 Task: Find connections with filter location Frankston South with filter topic #programingwith filter profile language Potuguese with filter current company Max Life Insurance Company Limited with filter school Tagore Engineering College with filter industry Military and International Affairs with filter service category Event Photography with filter keywords title Boilermaker
Action: Mouse moved to (536, 169)
Screenshot: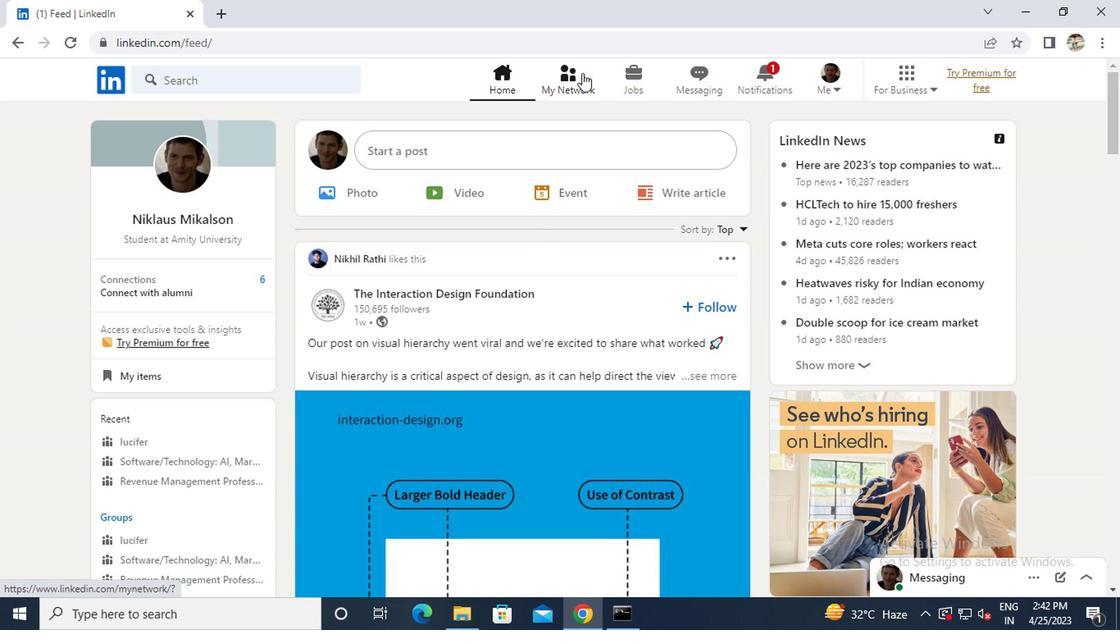 
Action: Mouse pressed left at (536, 169)
Screenshot: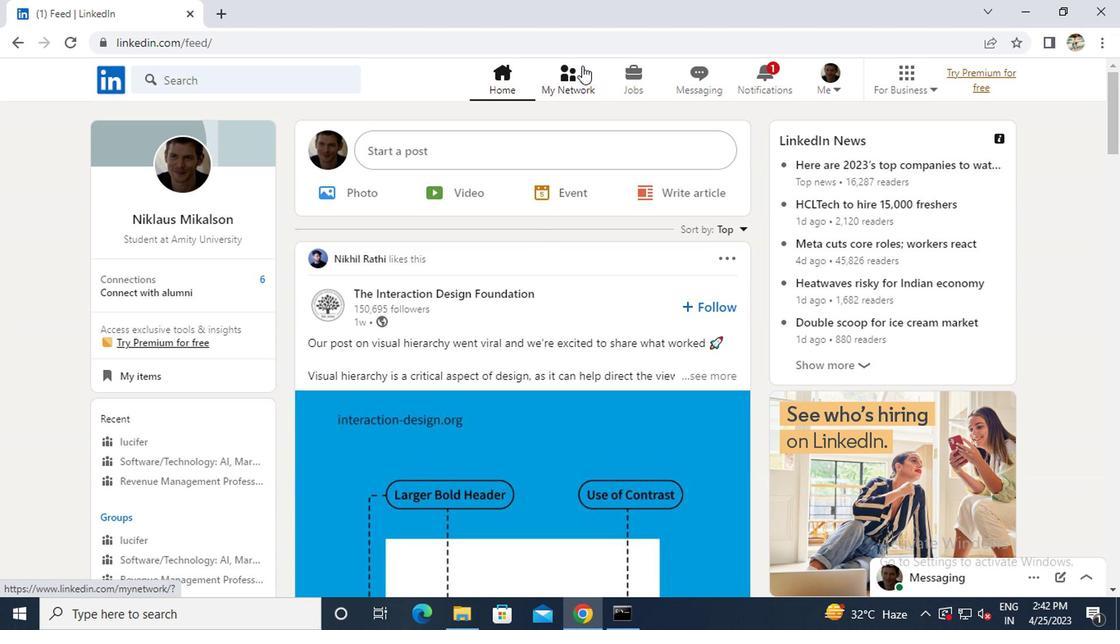 
Action: Mouse moved to (324, 241)
Screenshot: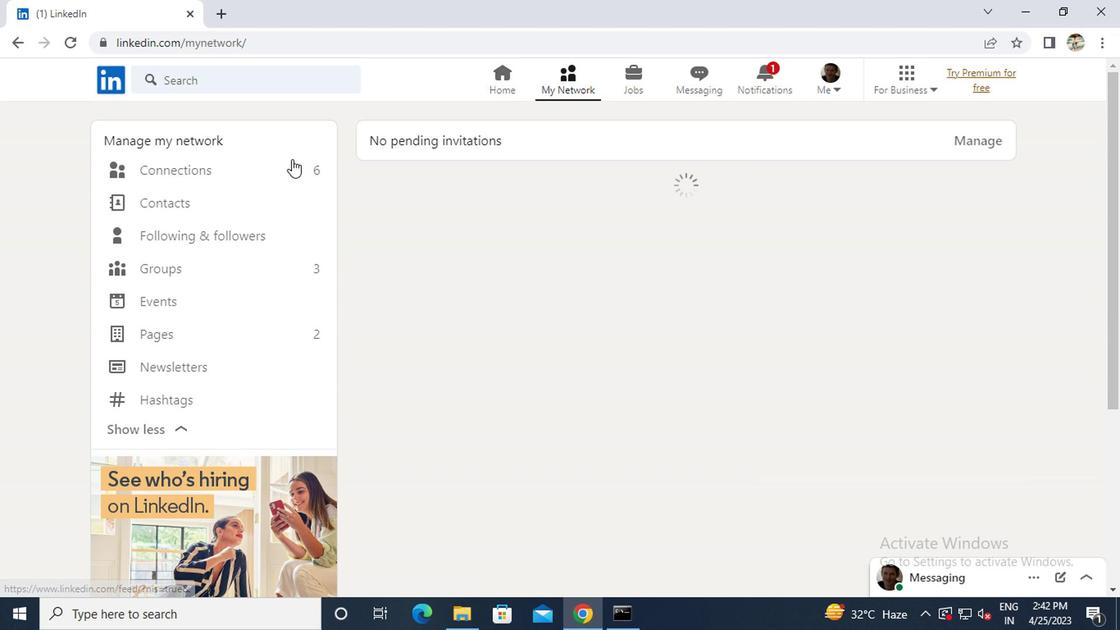 
Action: Mouse pressed left at (324, 241)
Screenshot: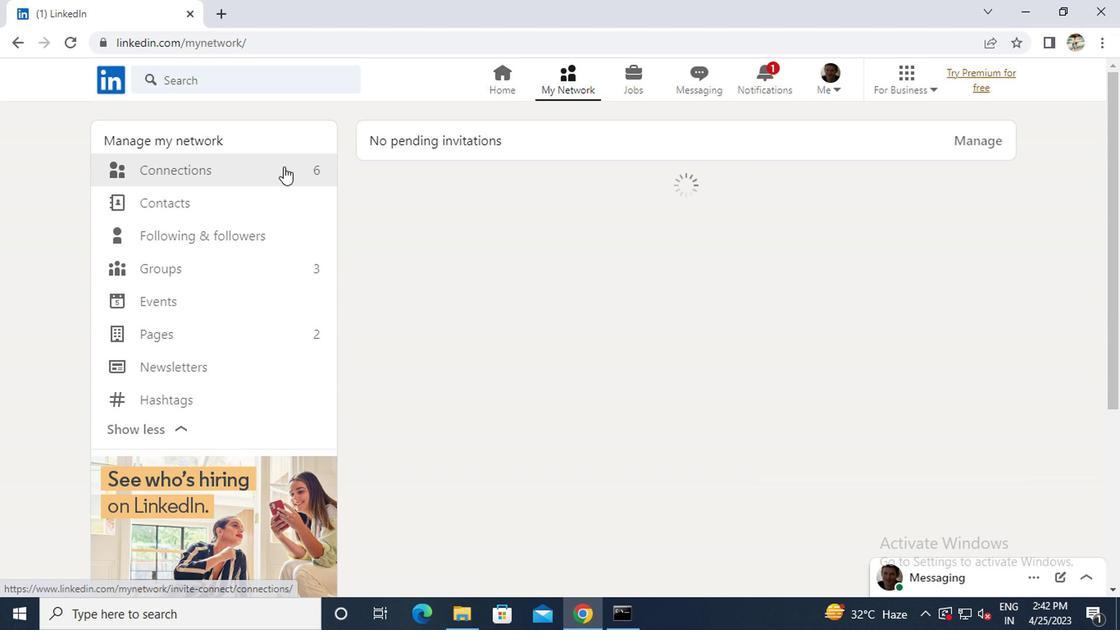 
Action: Mouse moved to (597, 247)
Screenshot: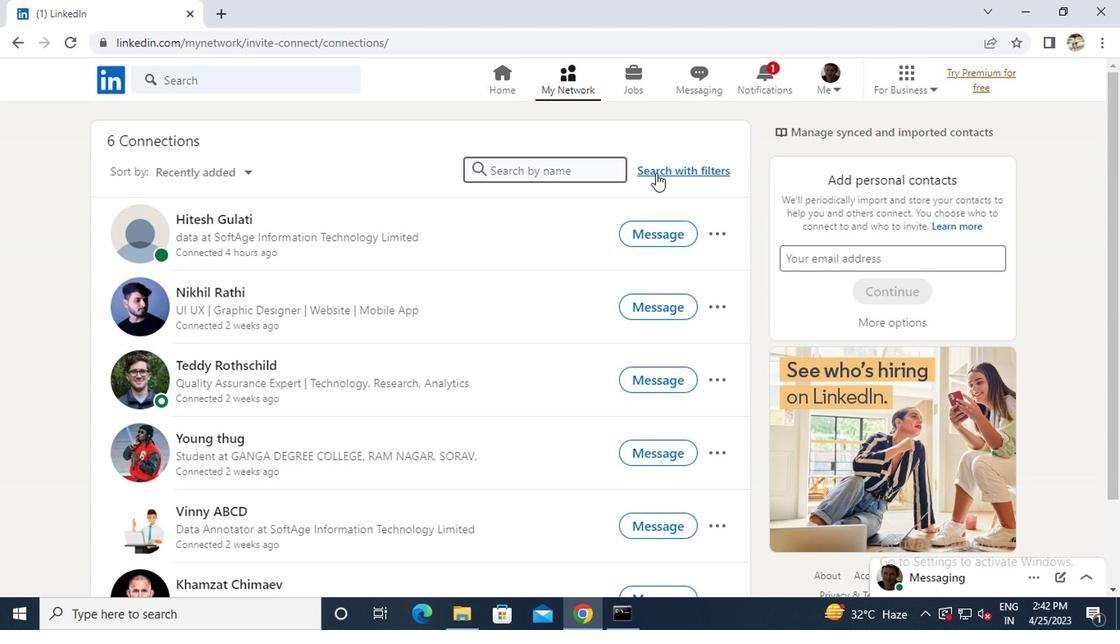 
Action: Mouse pressed left at (597, 247)
Screenshot: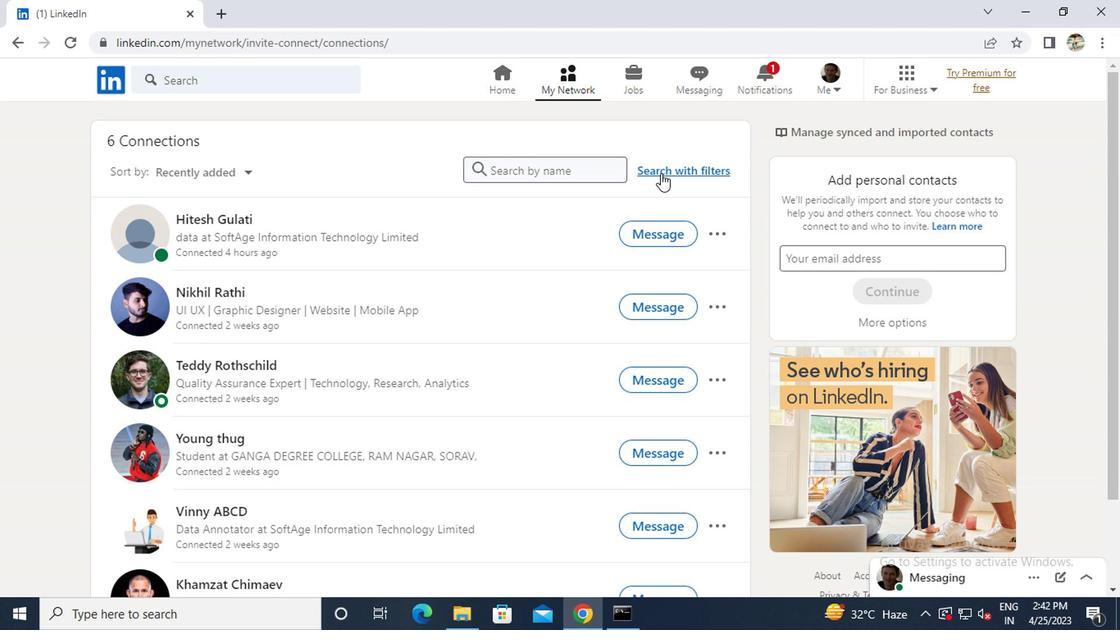 
Action: Mouse moved to (507, 210)
Screenshot: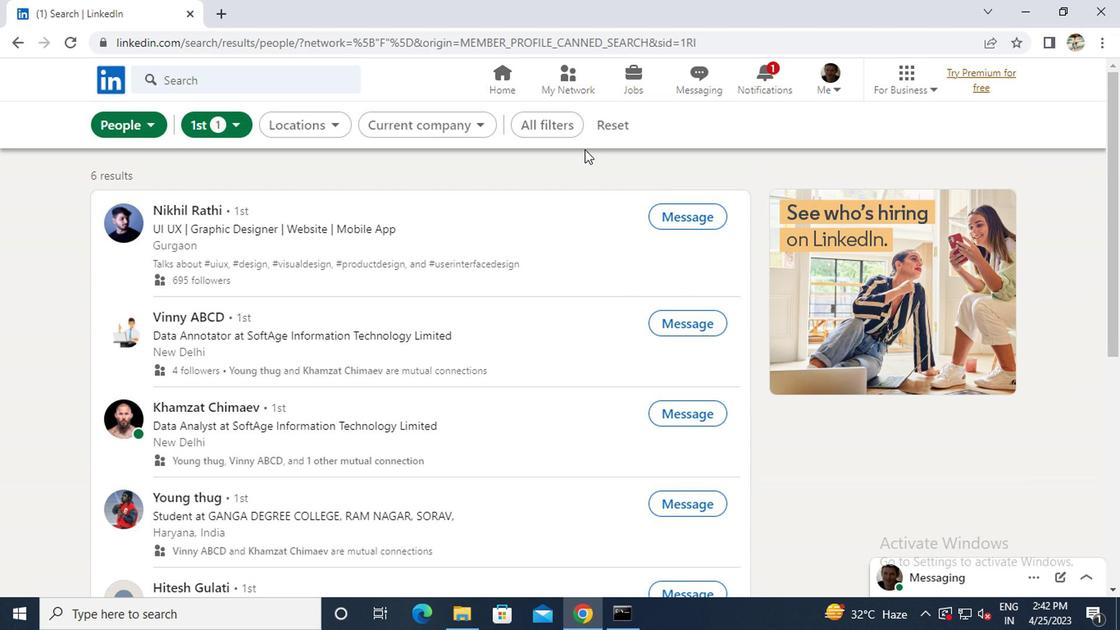 
Action: Mouse pressed left at (507, 210)
Screenshot: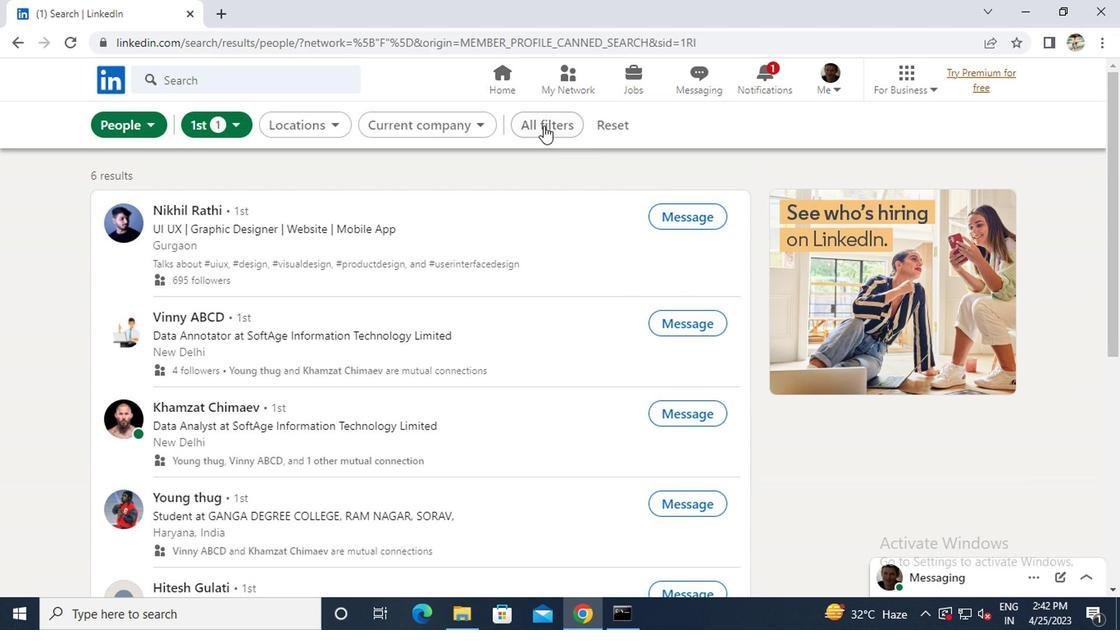 
Action: Mouse moved to (681, 408)
Screenshot: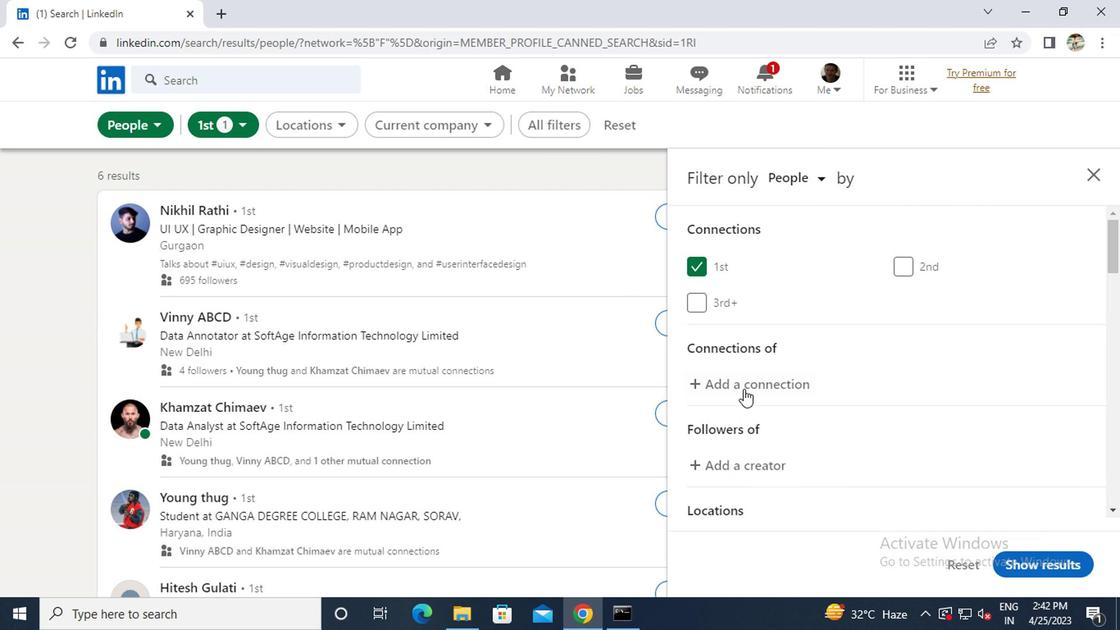 
Action: Mouse scrolled (681, 407) with delta (0, 0)
Screenshot: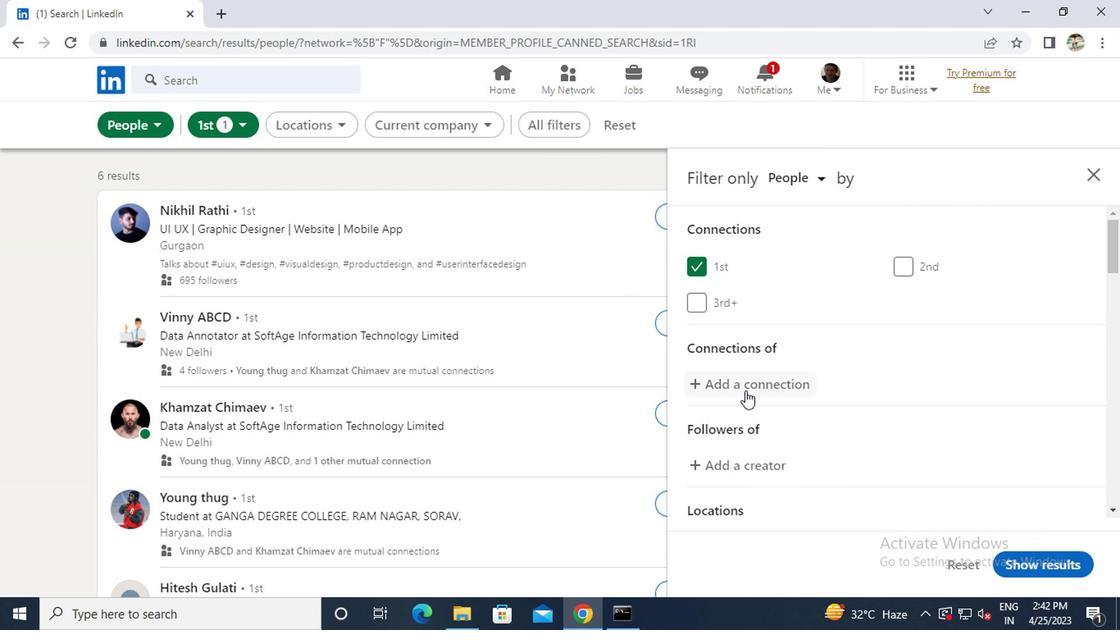 
Action: Mouse moved to (691, 415)
Screenshot: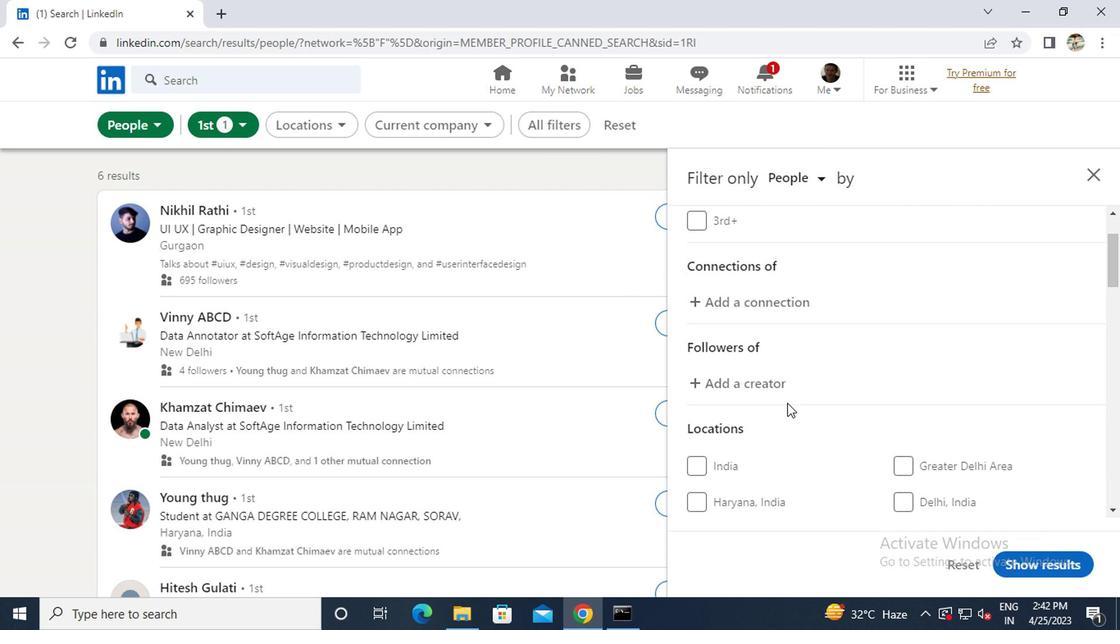 
Action: Mouse scrolled (691, 414) with delta (0, 0)
Screenshot: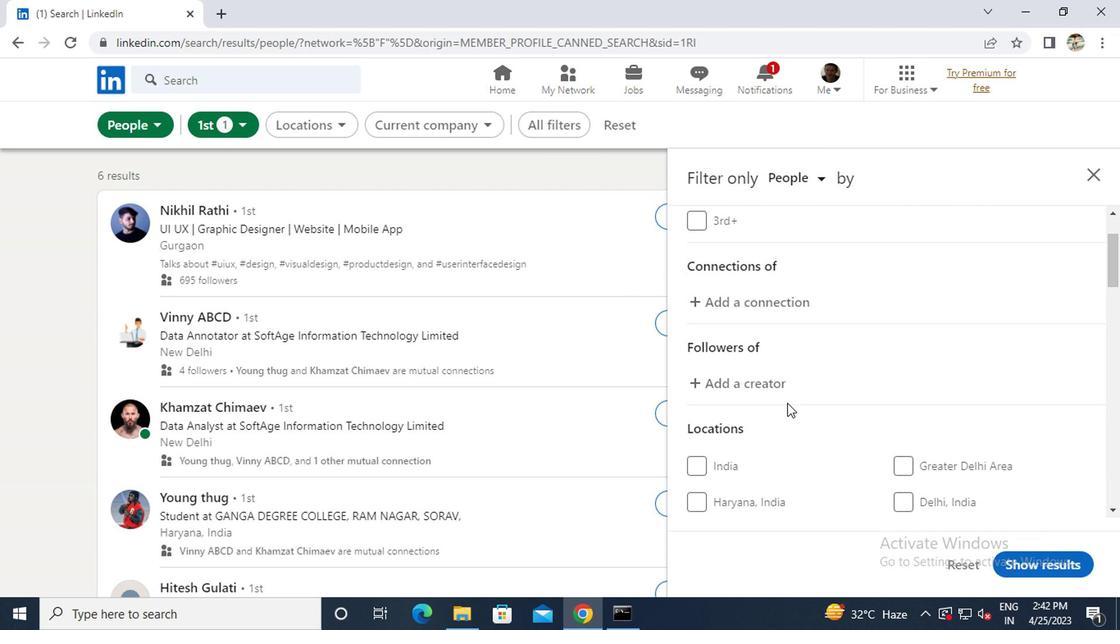 
Action: Mouse moved to (783, 448)
Screenshot: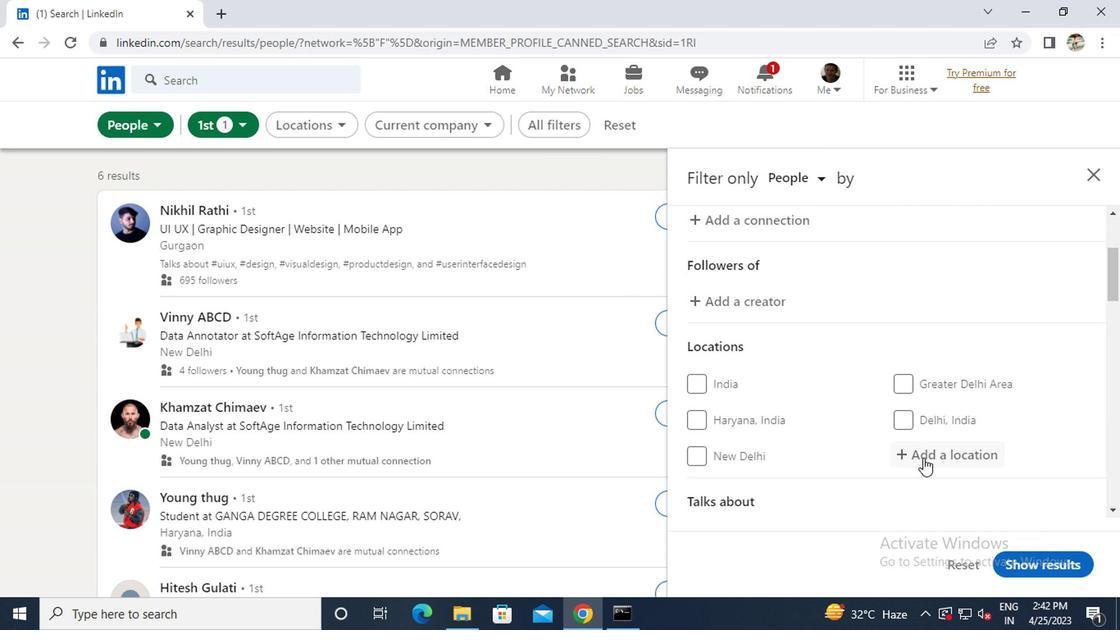 
Action: Mouse pressed left at (783, 448)
Screenshot: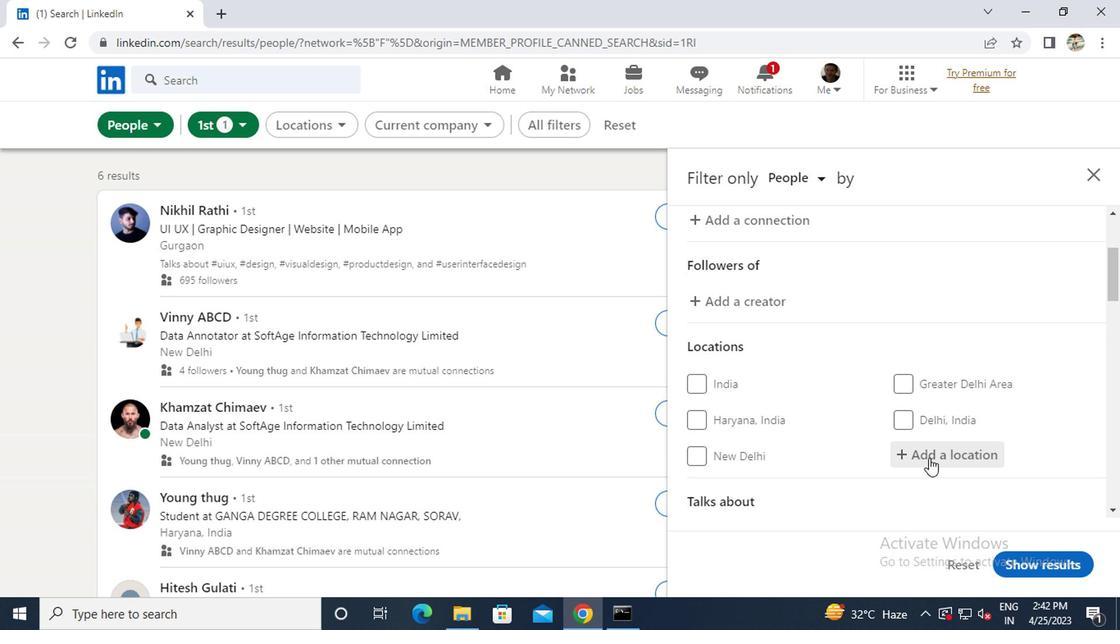 
Action: Key pressed <Key.caps_lock>f<Key.caps_lock>rankston<Key.space><Key.caps_lock>s<Key.caps_lock>outh<Key.space><Key.enter>
Screenshot: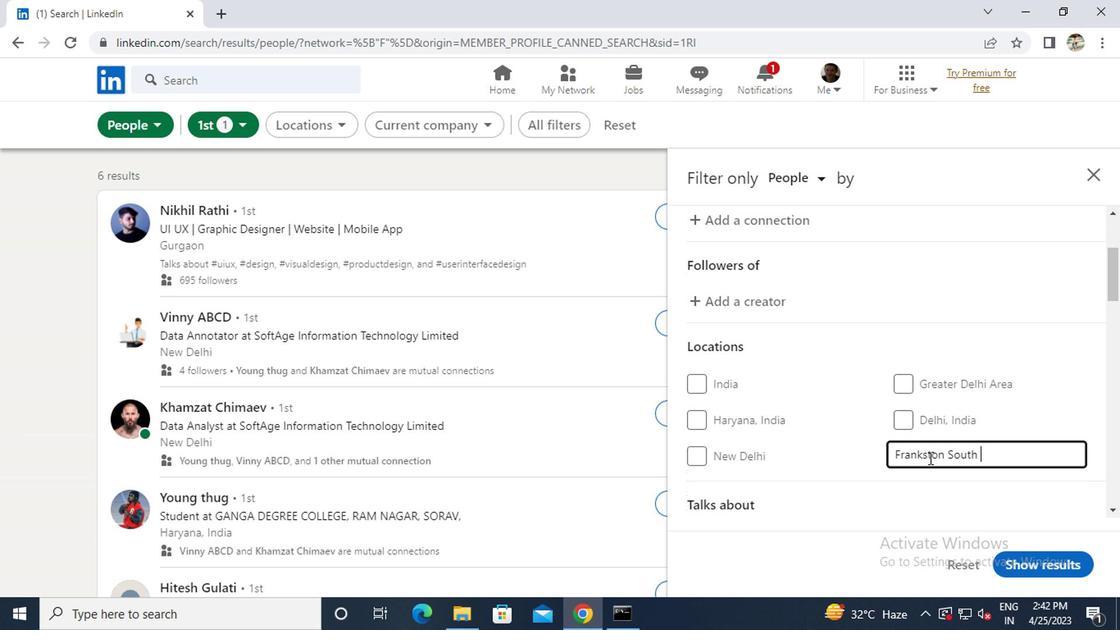 
Action: Mouse scrolled (783, 447) with delta (0, 0)
Screenshot: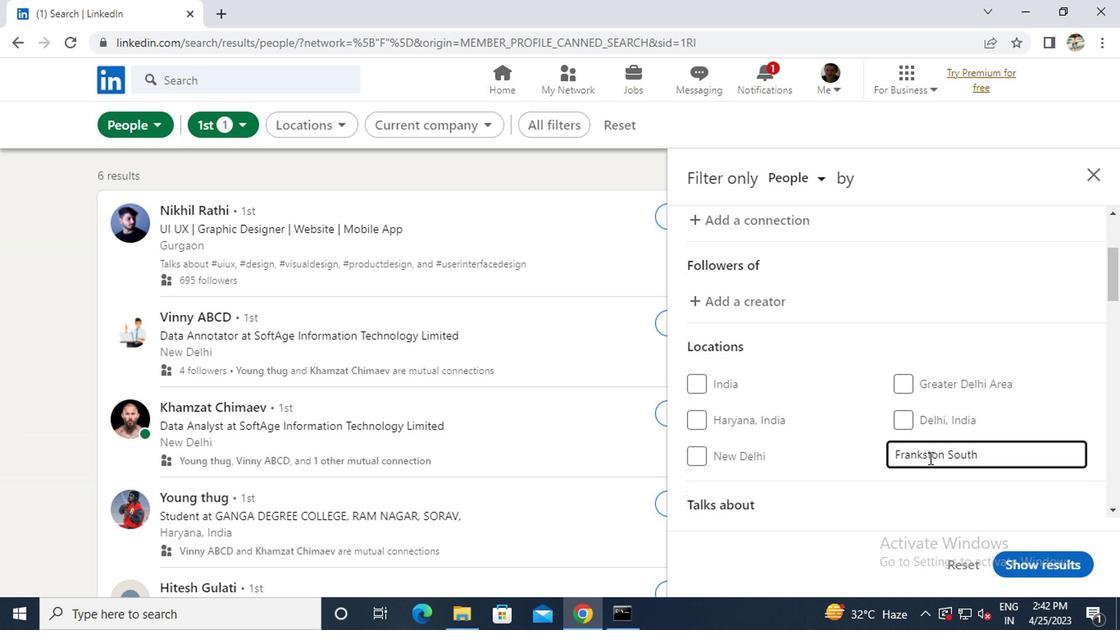 
Action: Mouse scrolled (783, 447) with delta (0, 0)
Screenshot: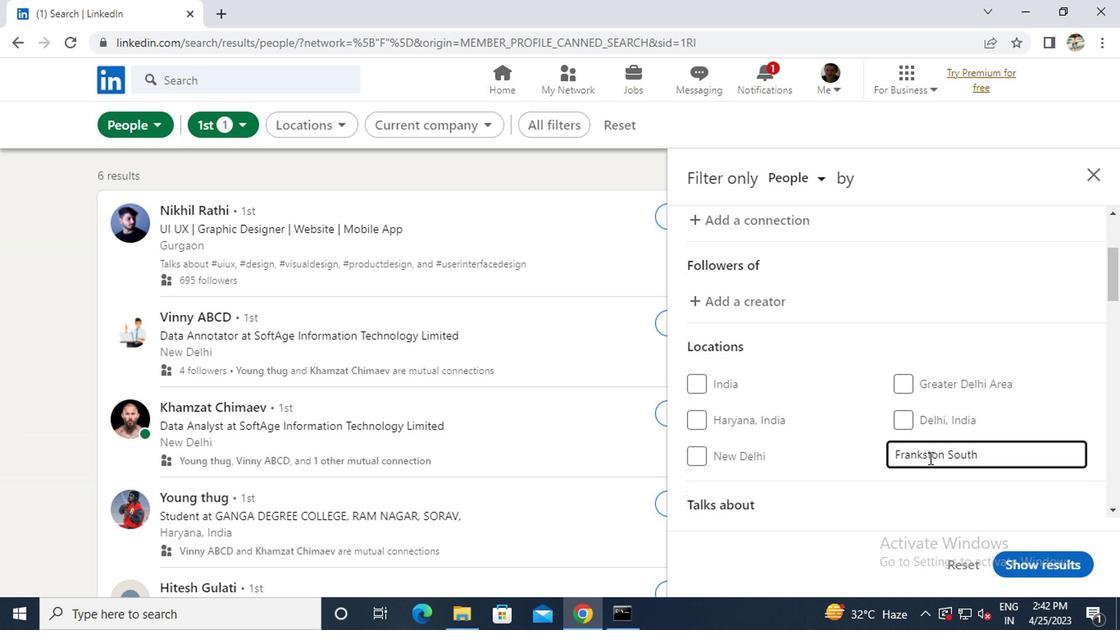 
Action: Mouse moved to (784, 441)
Screenshot: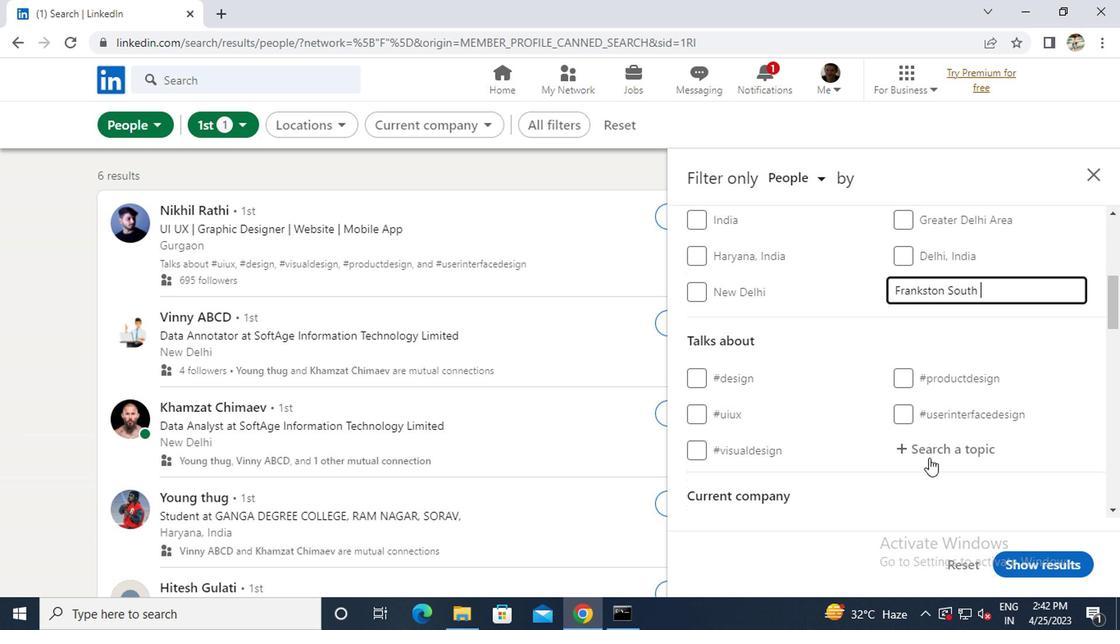 
Action: Mouse pressed left at (784, 441)
Screenshot: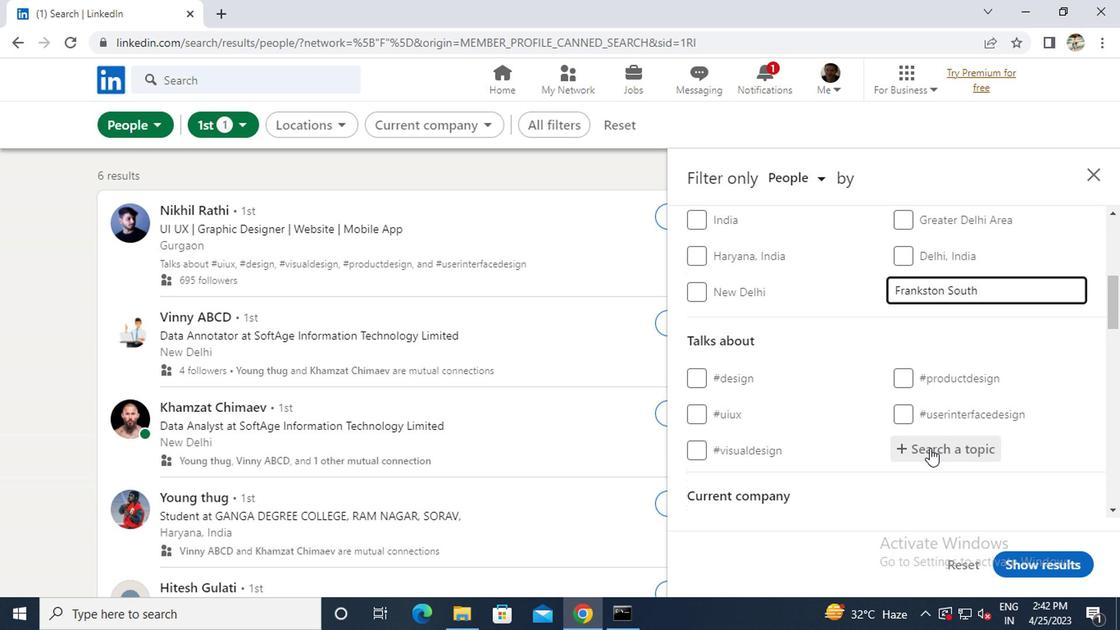 
Action: Key pressed <Key.shift><Key.shift><Key.shift>#PROGRAMING
Screenshot: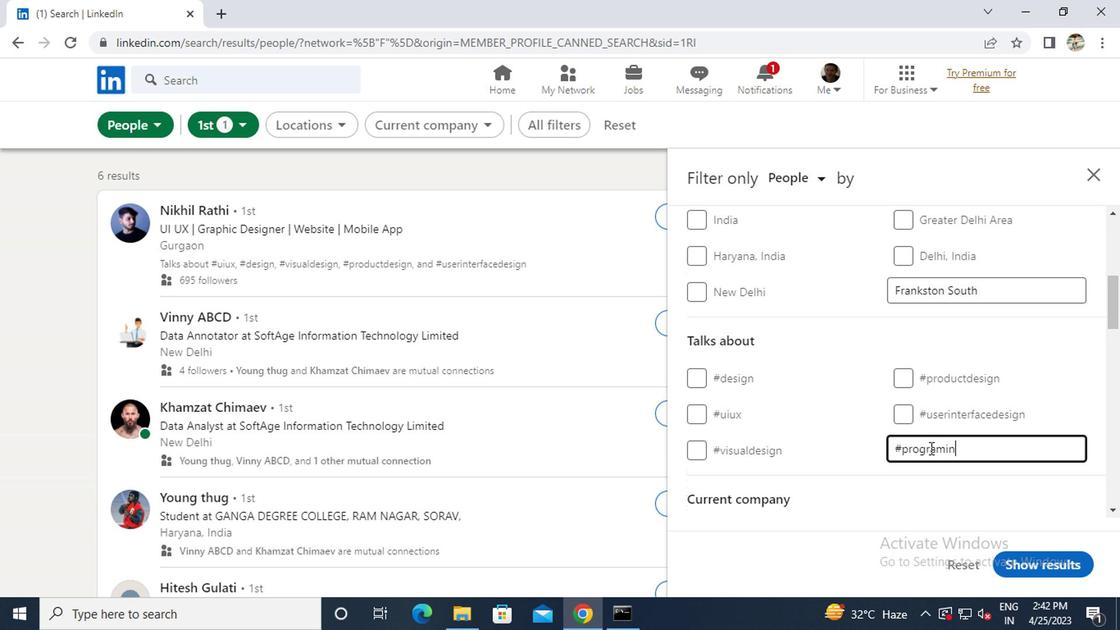 
Action: Mouse scrolled (784, 440) with delta (0, 0)
Screenshot: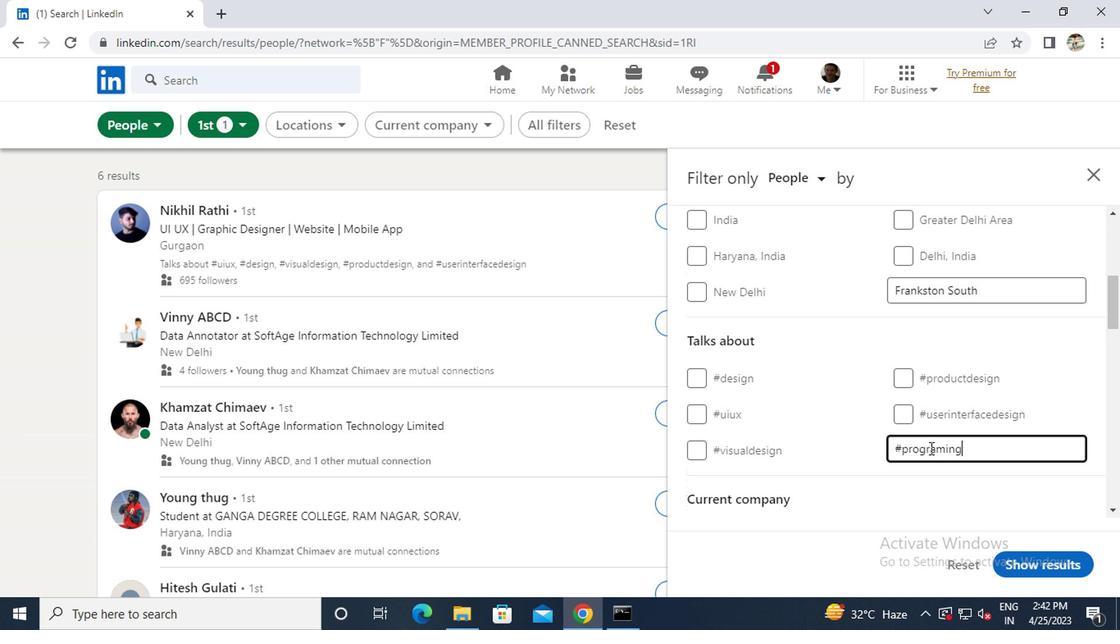 
Action: Mouse scrolled (784, 440) with delta (0, 0)
Screenshot: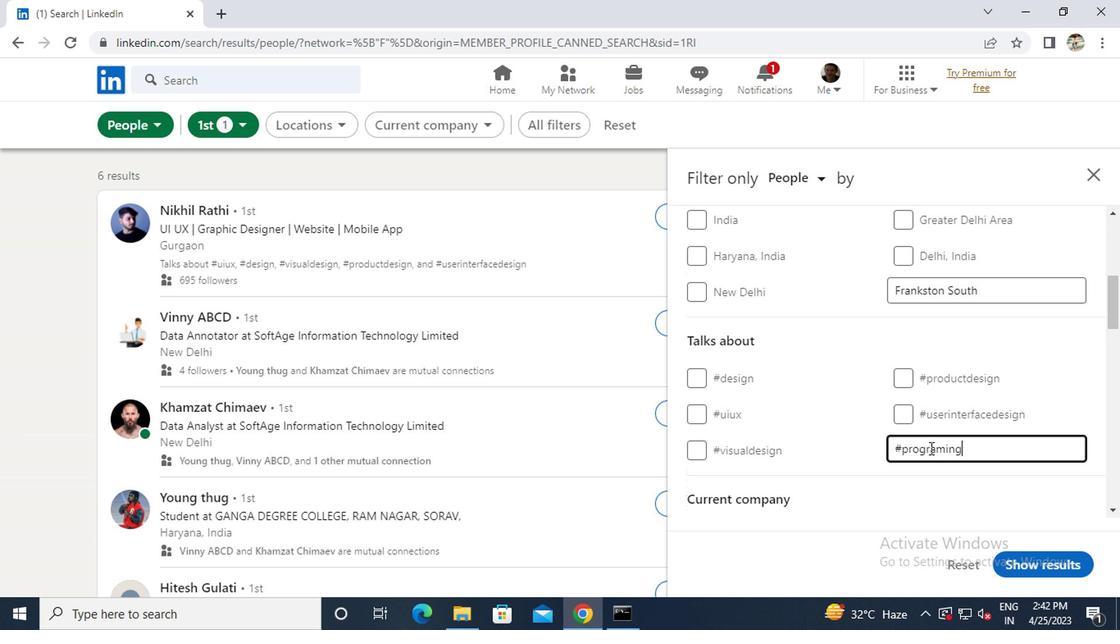 
Action: Key pressed <Key.enter>
Screenshot: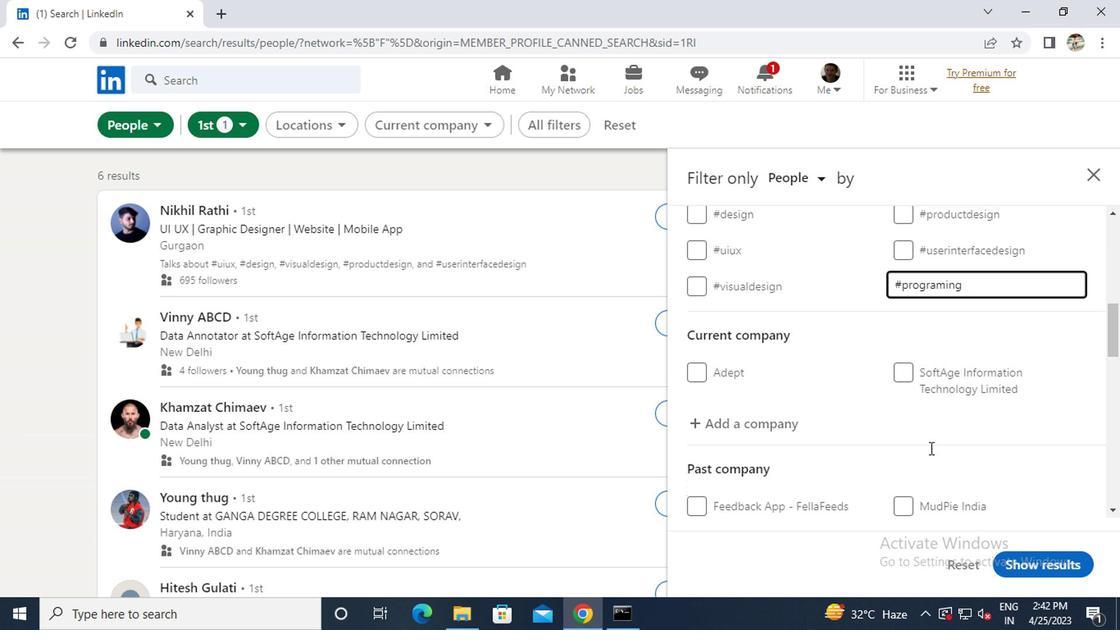 
Action: Mouse scrolled (784, 440) with delta (0, 0)
Screenshot: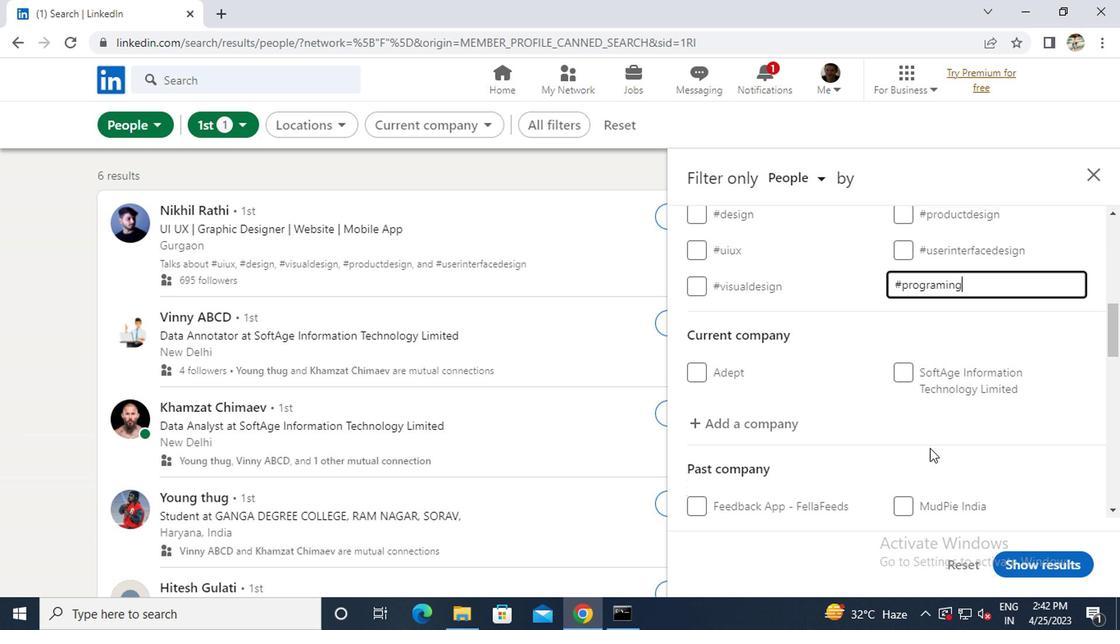 
Action: Mouse scrolled (784, 440) with delta (0, 0)
Screenshot: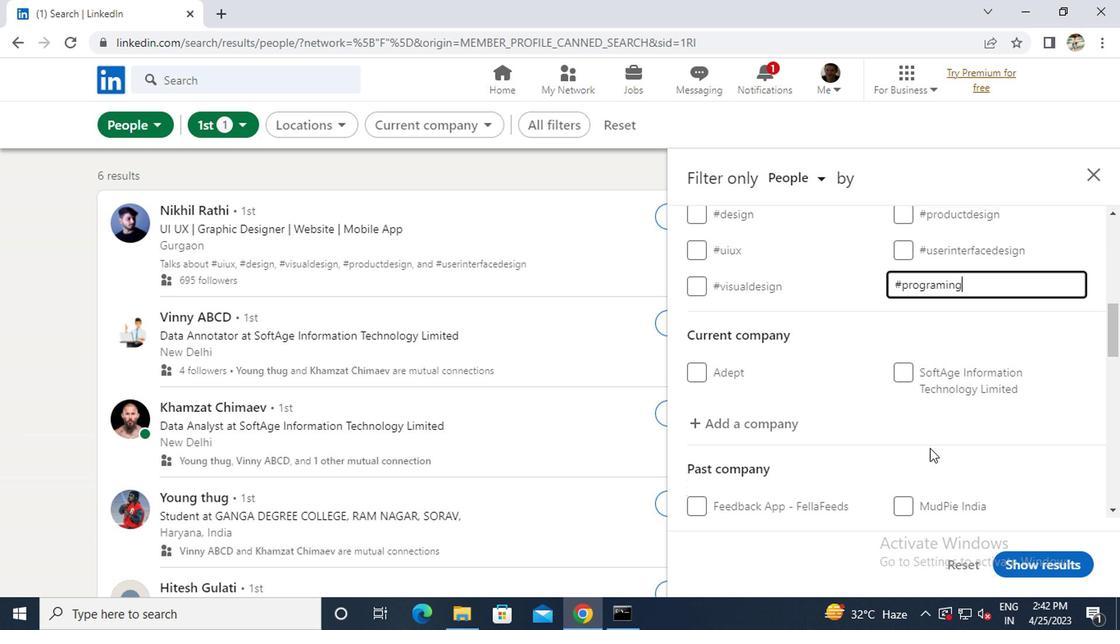 
Action: Mouse scrolled (784, 440) with delta (0, 0)
Screenshot: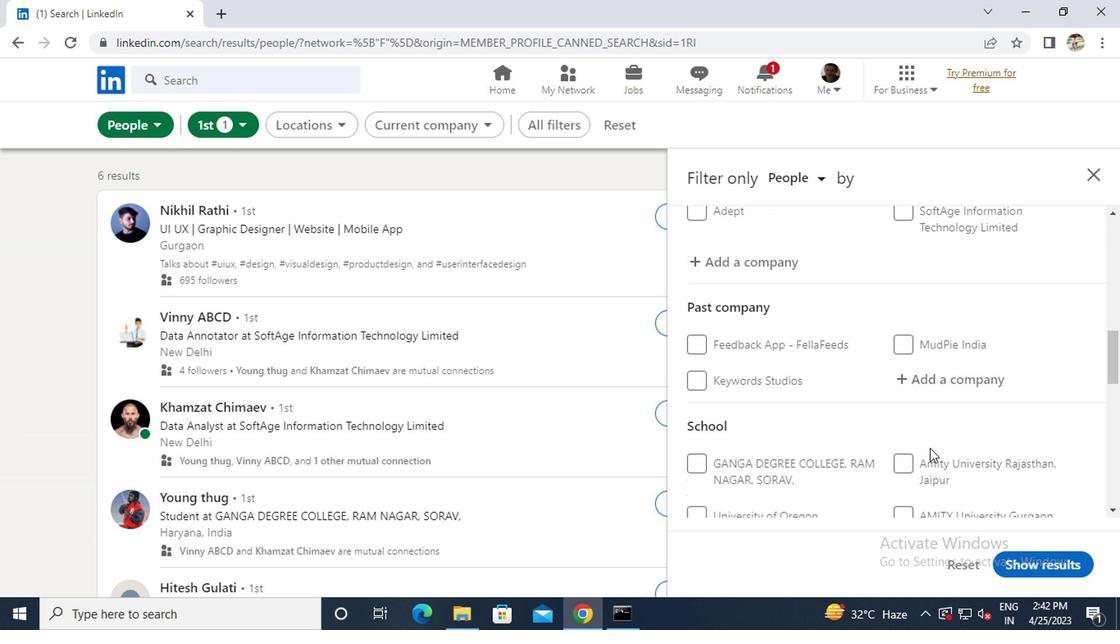 
Action: Mouse scrolled (784, 440) with delta (0, 0)
Screenshot: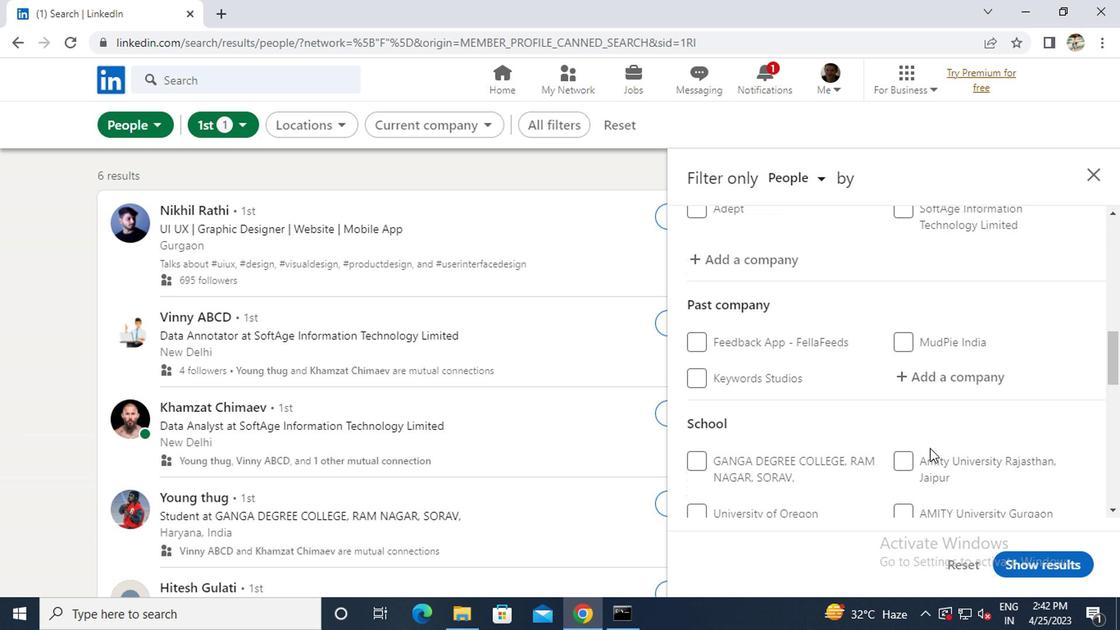
Action: Mouse scrolled (784, 440) with delta (0, 0)
Screenshot: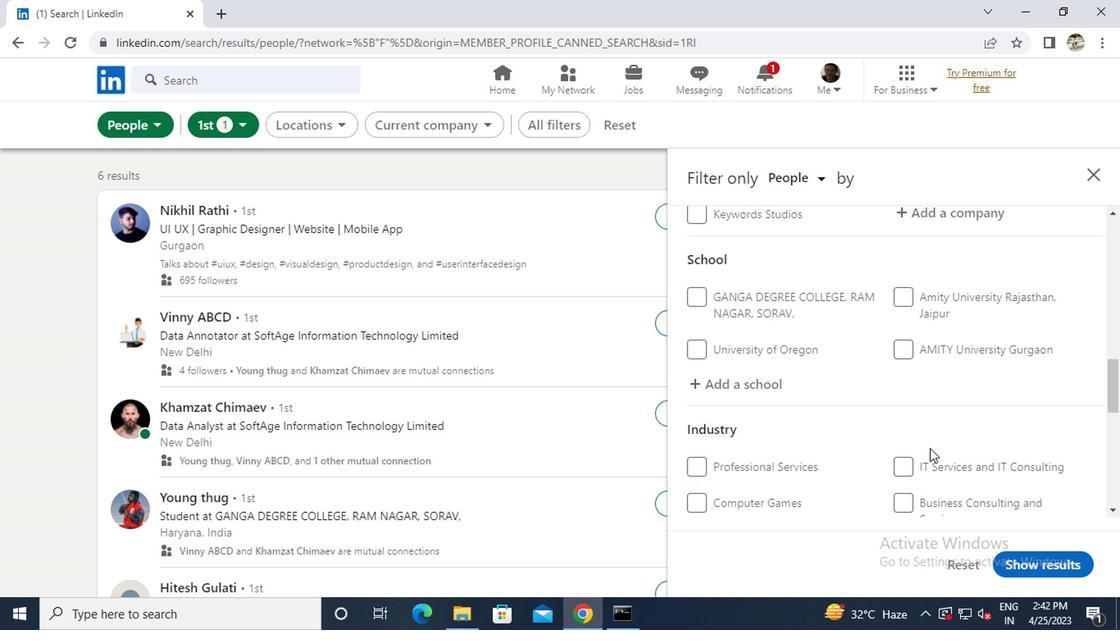 
Action: Mouse scrolled (784, 440) with delta (0, 0)
Screenshot: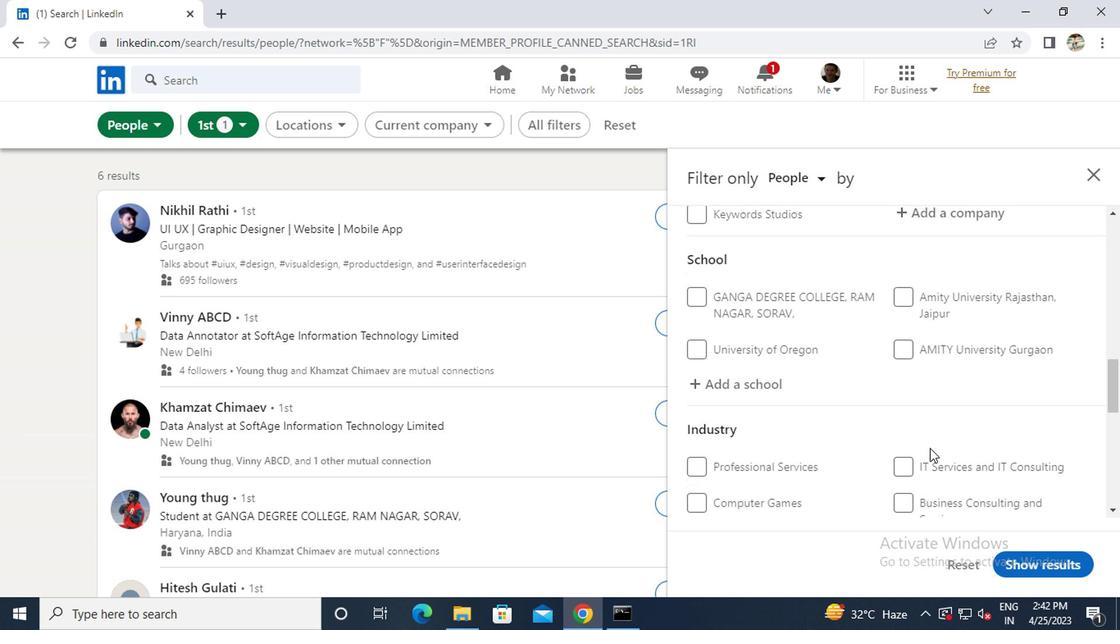 
Action: Mouse scrolled (784, 440) with delta (0, 0)
Screenshot: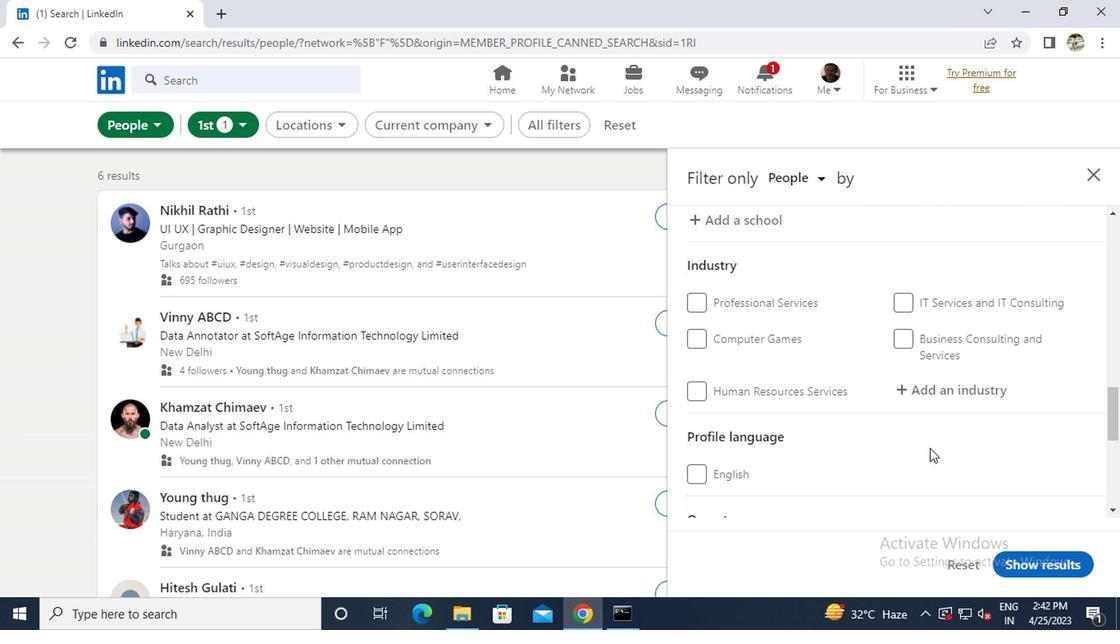 
Action: Mouse scrolled (784, 441) with delta (0, 0)
Screenshot: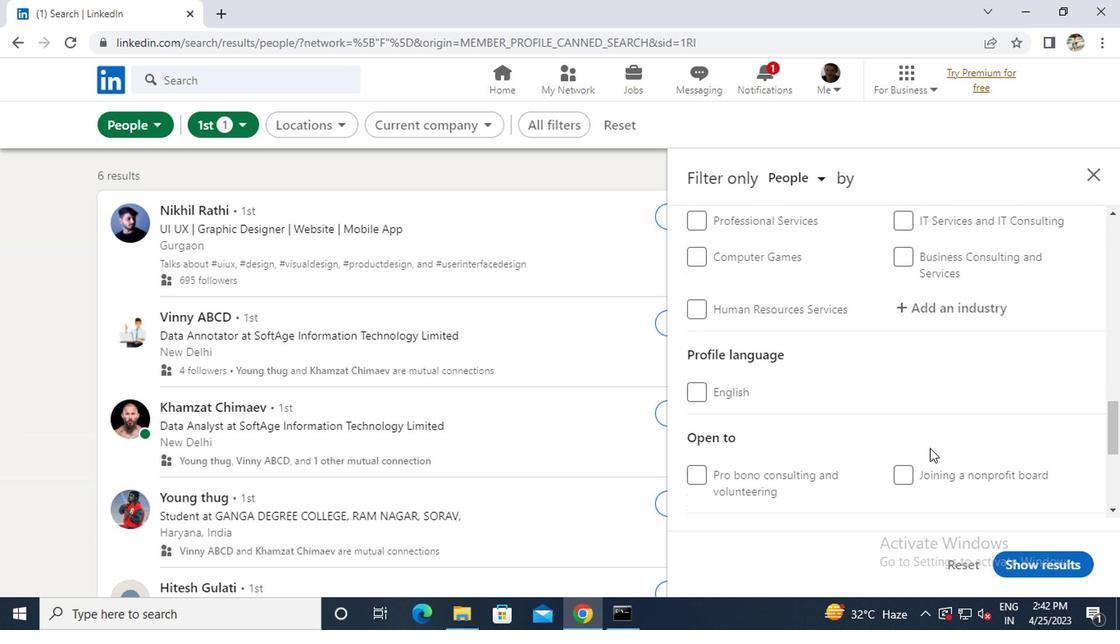 
Action: Mouse scrolled (784, 441) with delta (0, 0)
Screenshot: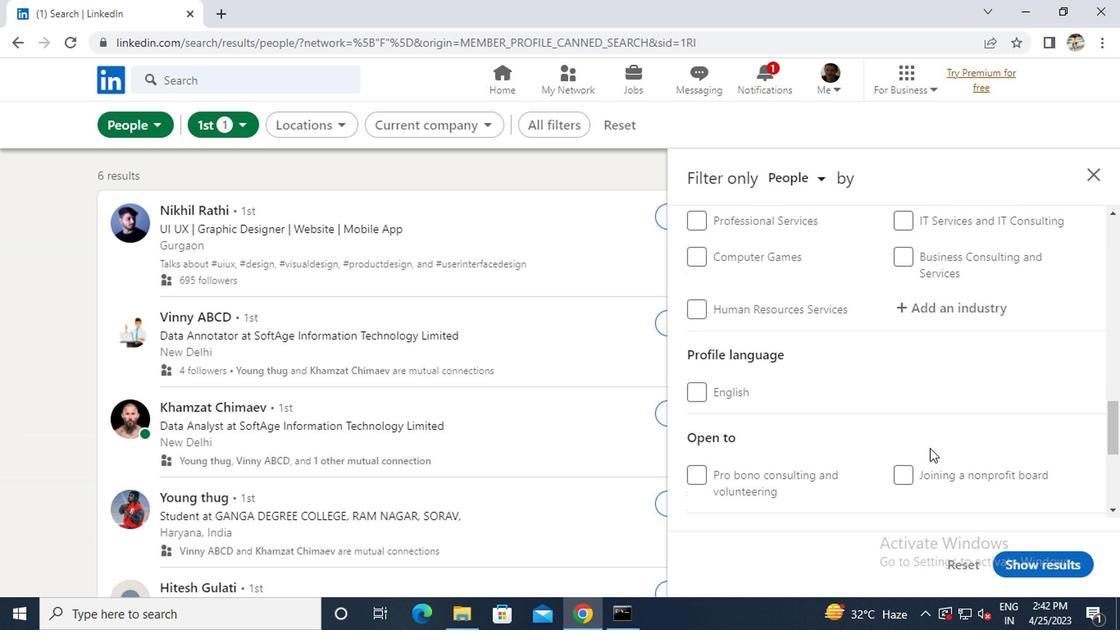 
Action: Mouse scrolled (784, 441) with delta (0, 0)
Screenshot: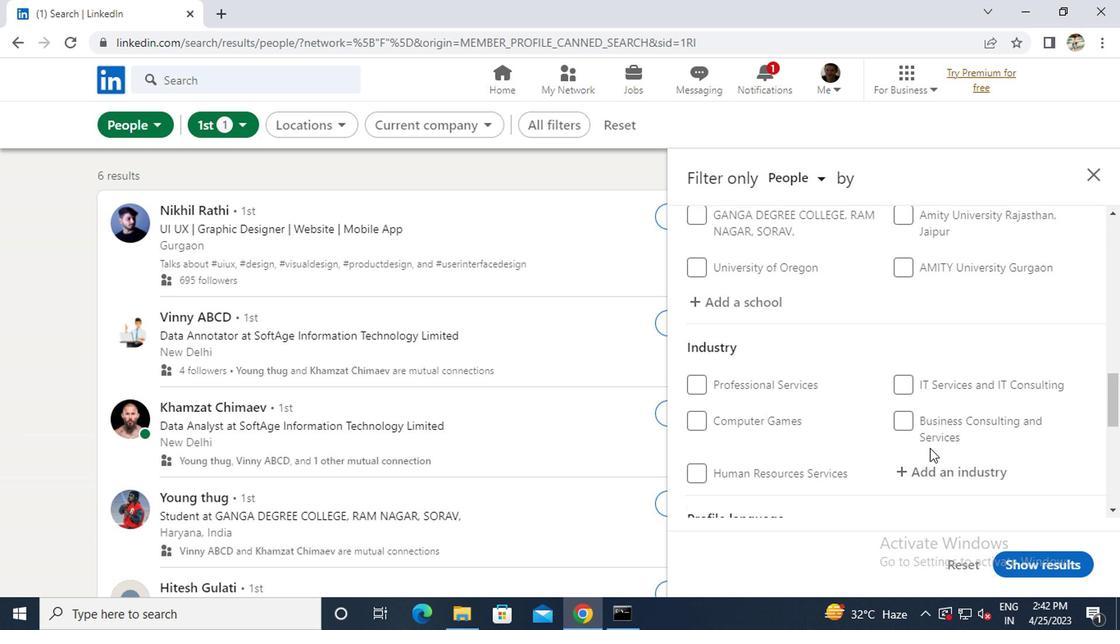 
Action: Mouse scrolled (784, 441) with delta (0, 0)
Screenshot: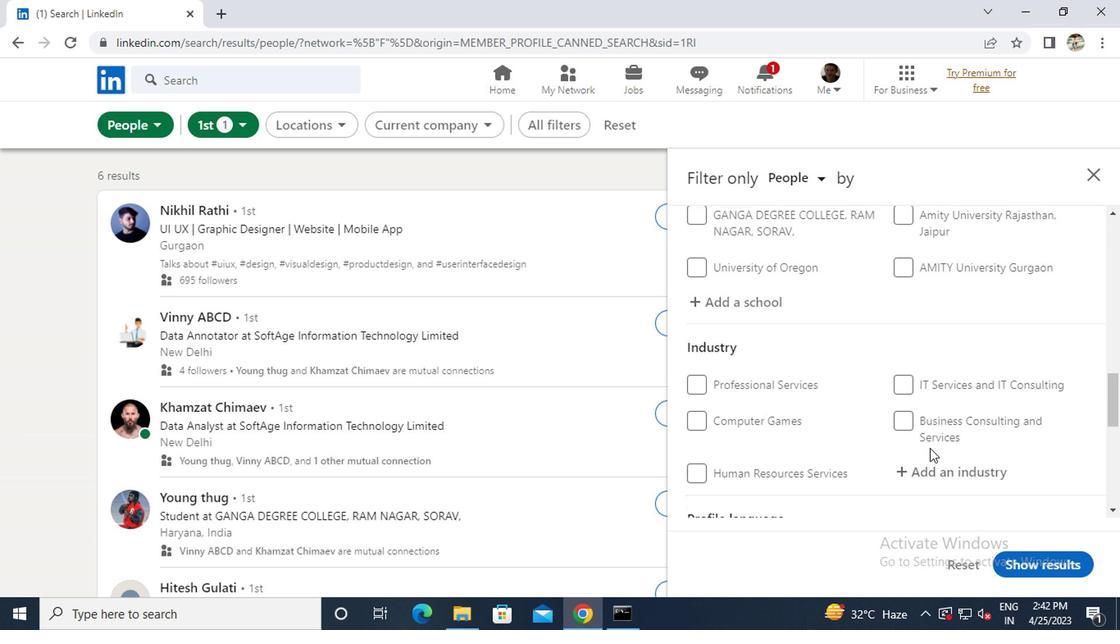 
Action: Mouse scrolled (784, 441) with delta (0, 0)
Screenshot: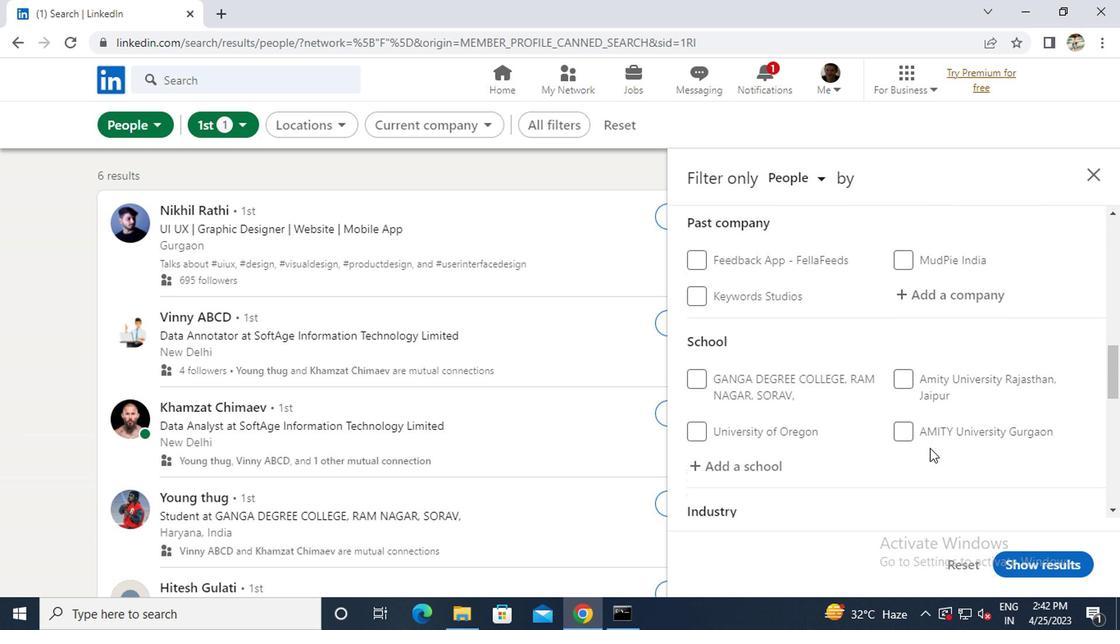 
Action: Mouse scrolled (784, 441) with delta (0, 0)
Screenshot: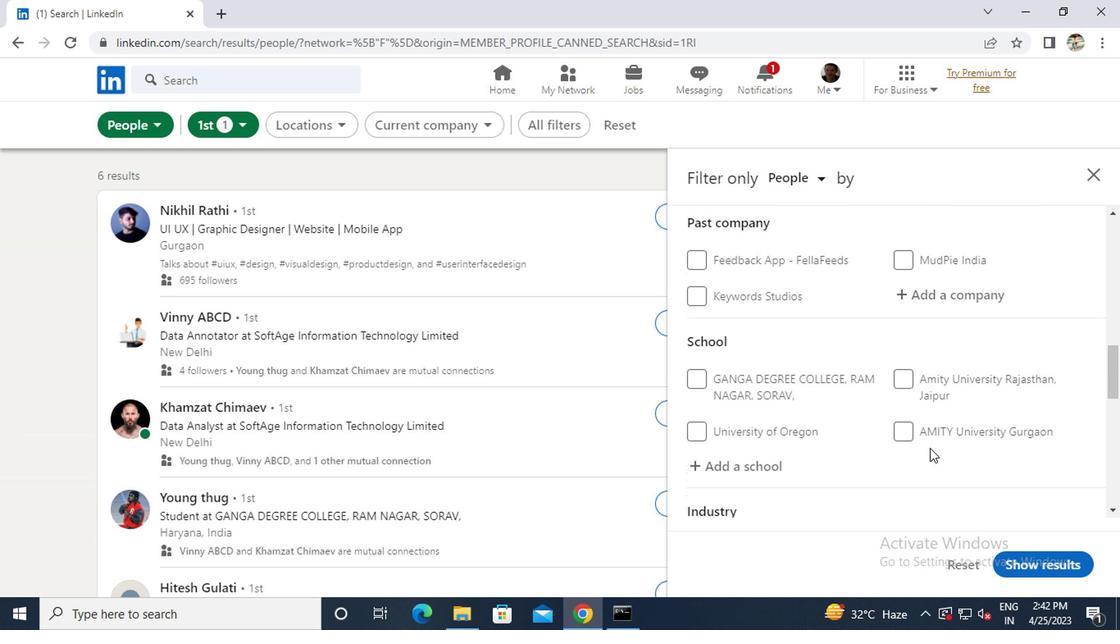 
Action: Mouse moved to (686, 369)
Screenshot: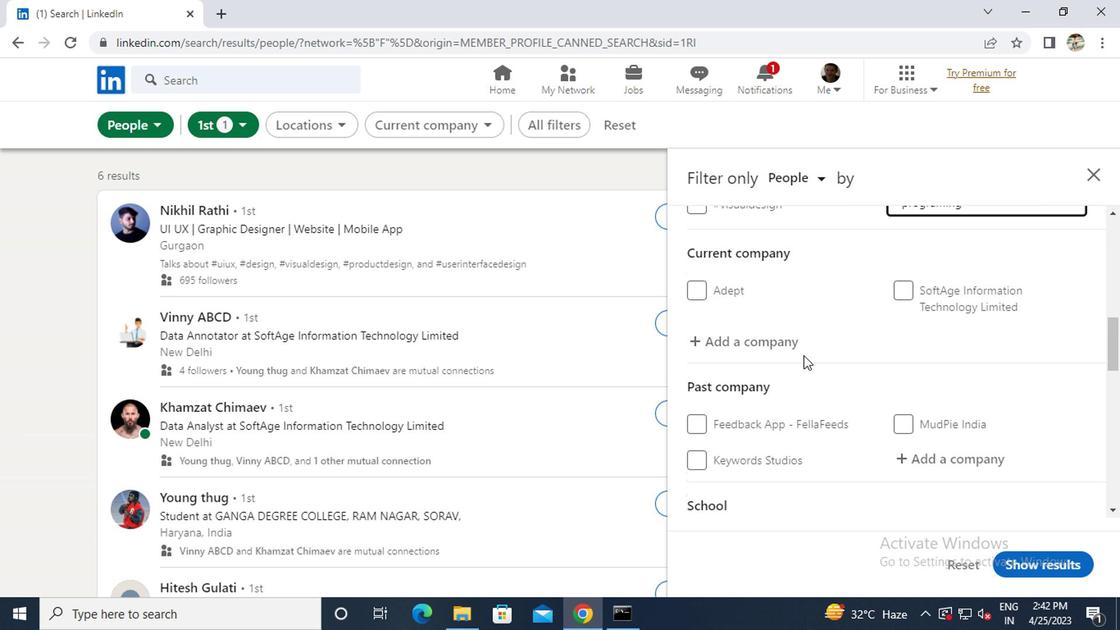 
Action: Mouse pressed left at (686, 369)
Screenshot: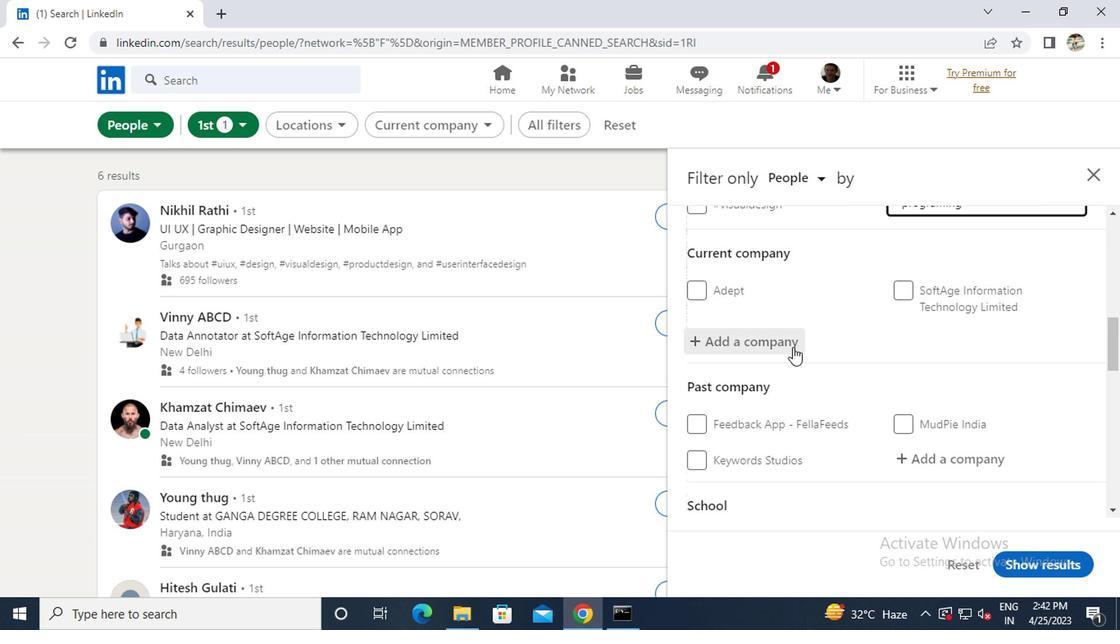 
Action: Key pressed <Key.caps_lock>M<Key.caps_lock>AX<Key.space><Key.caps_lock>L<Key.caps_lock>IFE<Key.space><Key.caps_lock>I<Key.caps_lock>NSURANCE<Key.space><Key.caps_lock>C<Key.caps_lock>OMPANY<Key.space><Key.caps_lock>L<Key.caps_lock>IMITED
Screenshot: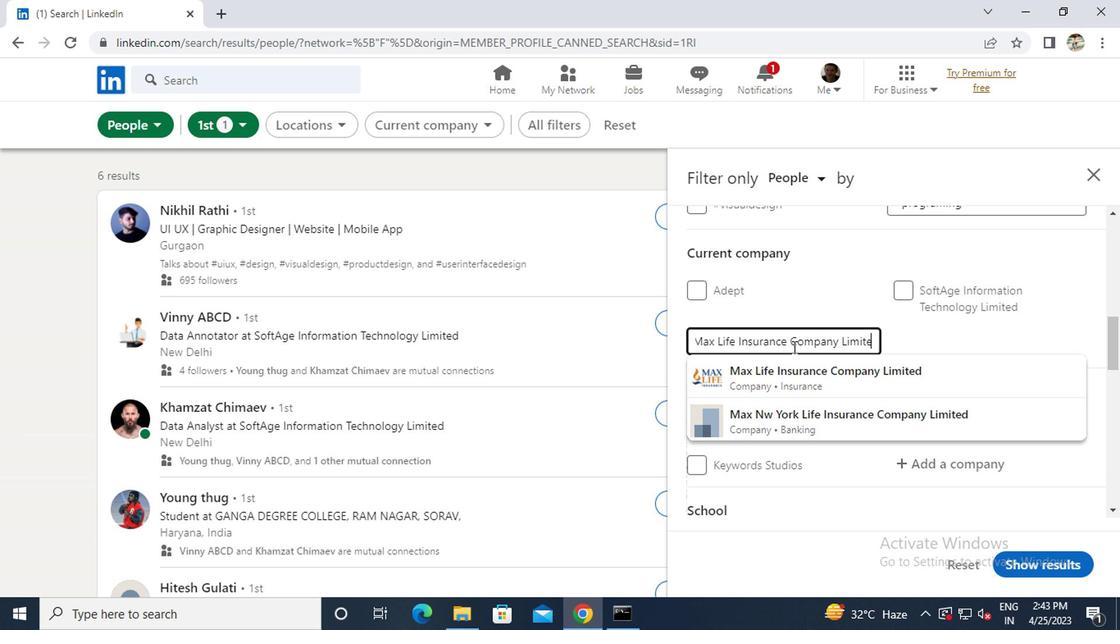 
Action: Mouse moved to (692, 390)
Screenshot: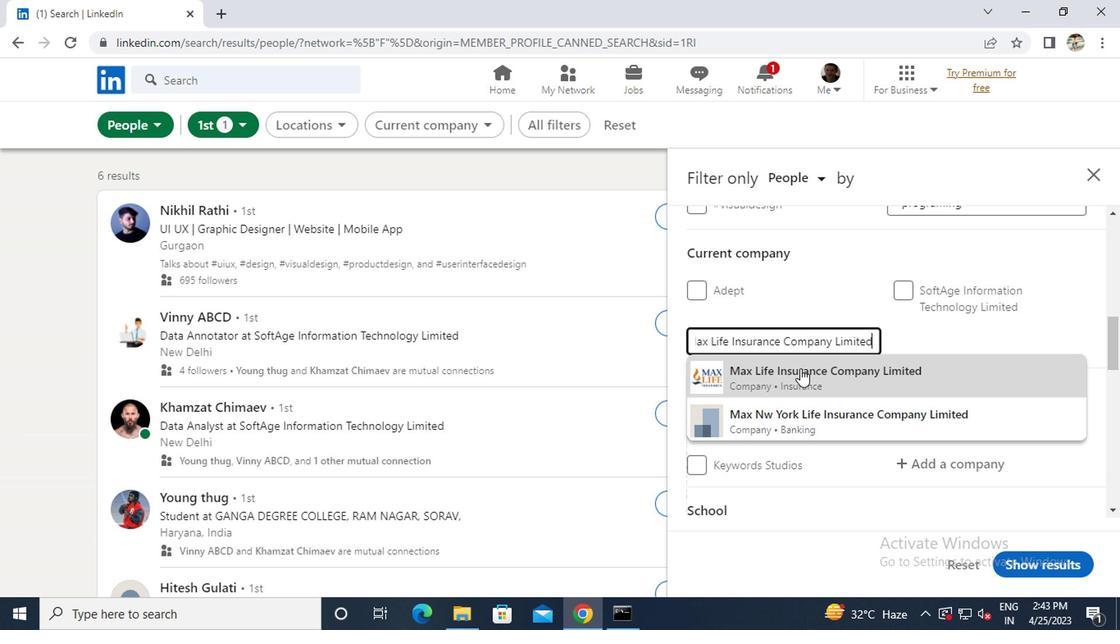 
Action: Mouse pressed left at (692, 390)
Screenshot: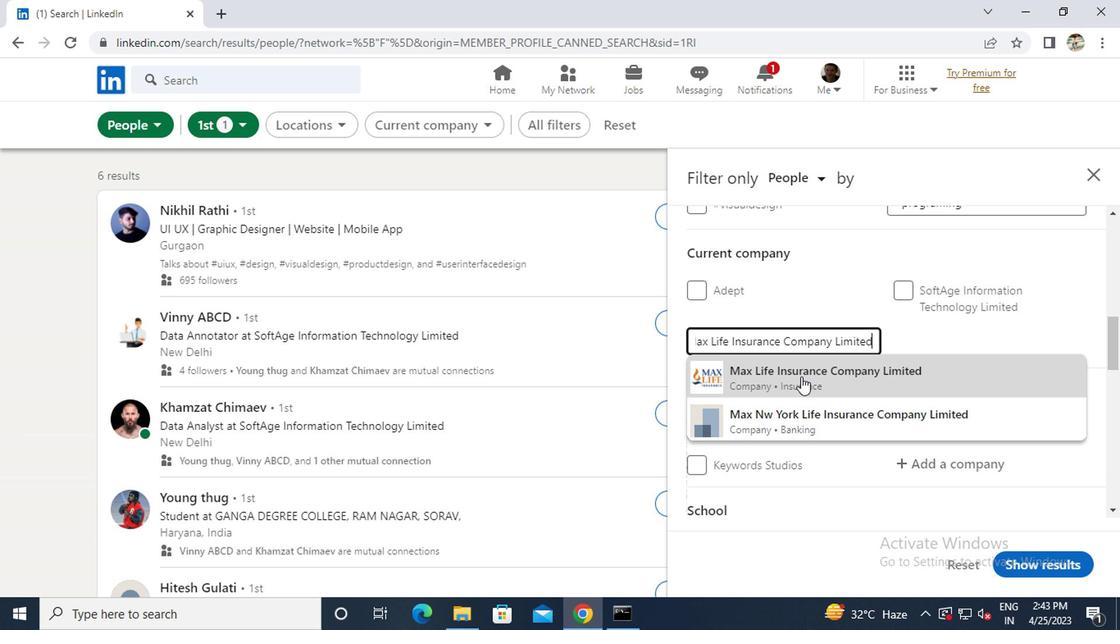 
Action: Mouse scrolled (692, 389) with delta (0, 0)
Screenshot: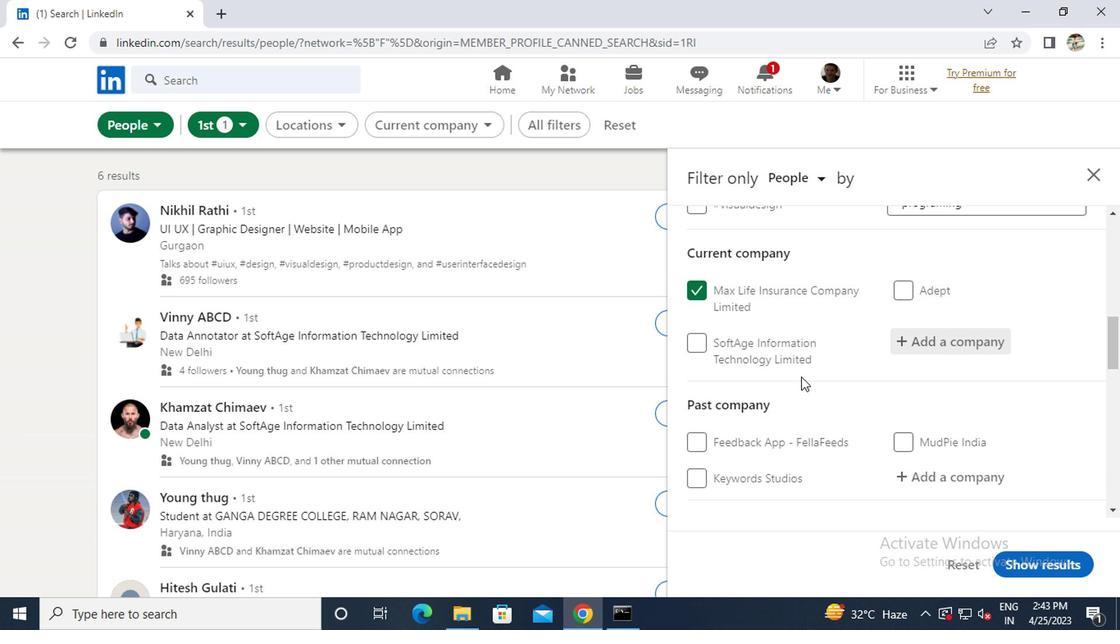 
Action: Mouse scrolled (692, 389) with delta (0, 0)
Screenshot: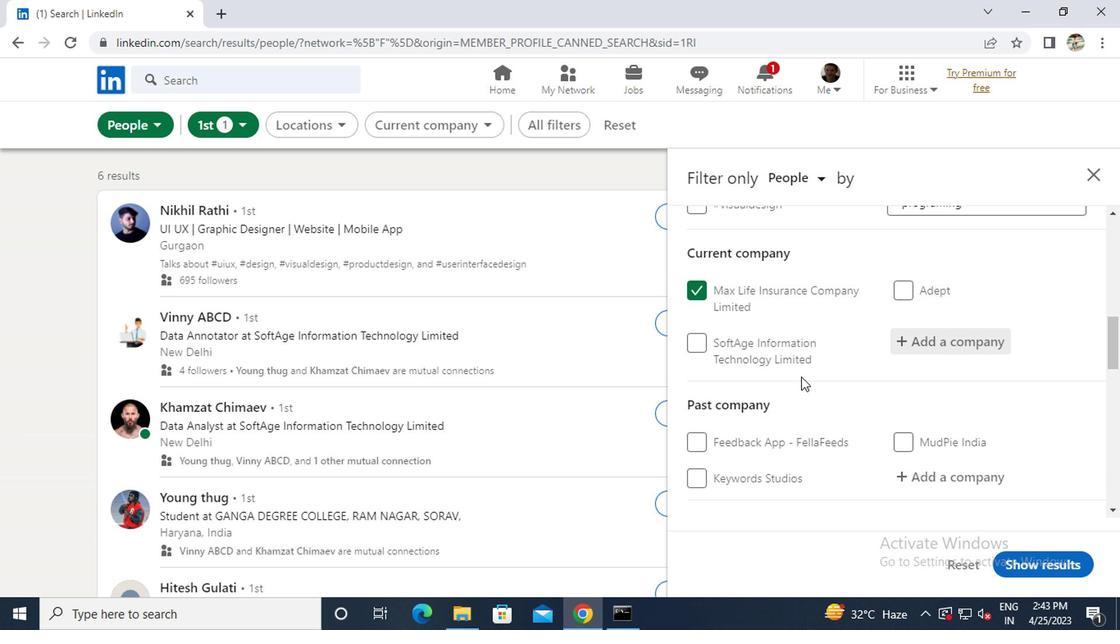 
Action: Mouse scrolled (692, 389) with delta (0, 0)
Screenshot: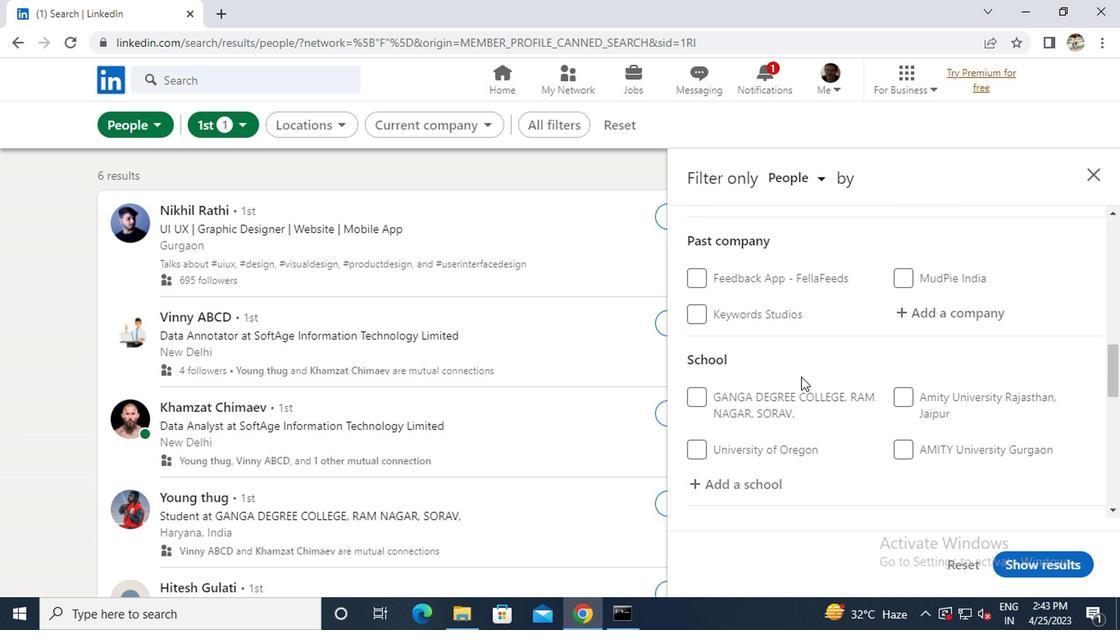 
Action: Mouse moved to (670, 403)
Screenshot: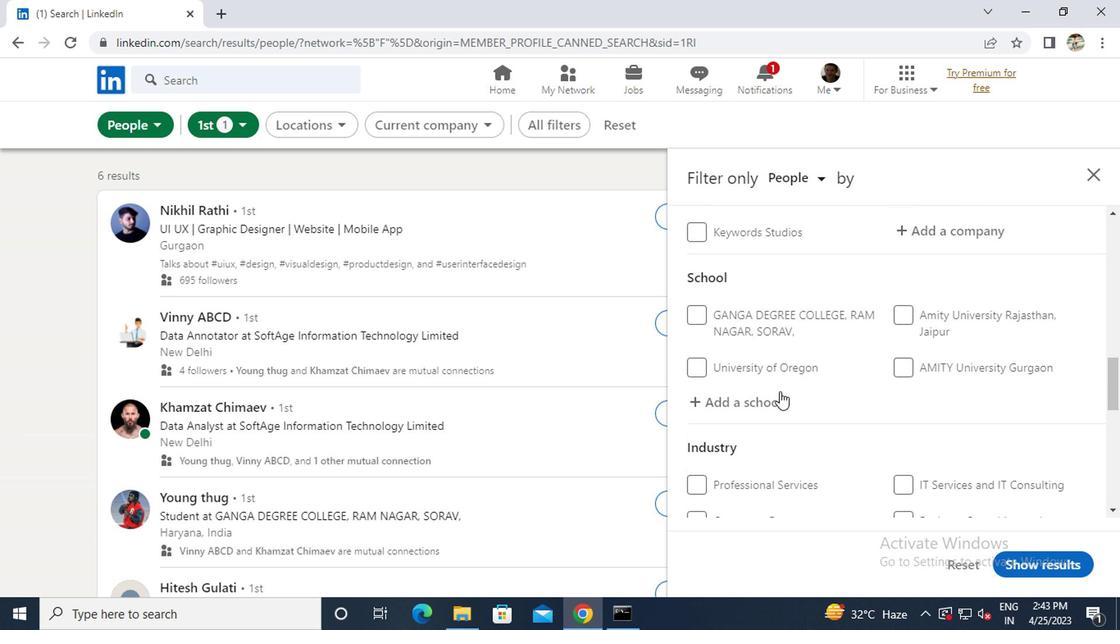 
Action: Mouse pressed left at (670, 403)
Screenshot: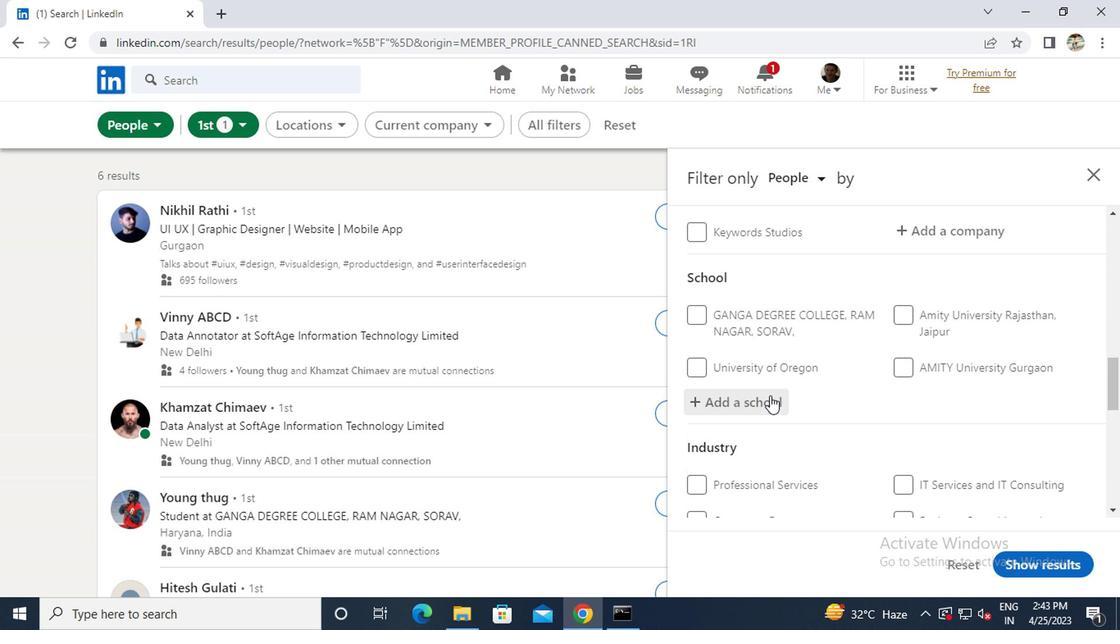 
Action: Key pressed <Key.caps_lock>T<Key.caps_lock>AGORE<Key.space><Key.caps_lock>E<Key.caps_lock>NGINEERING<Key.space><Key.caps_lock>C<Key.caps_lock>OLLEGE
Screenshot: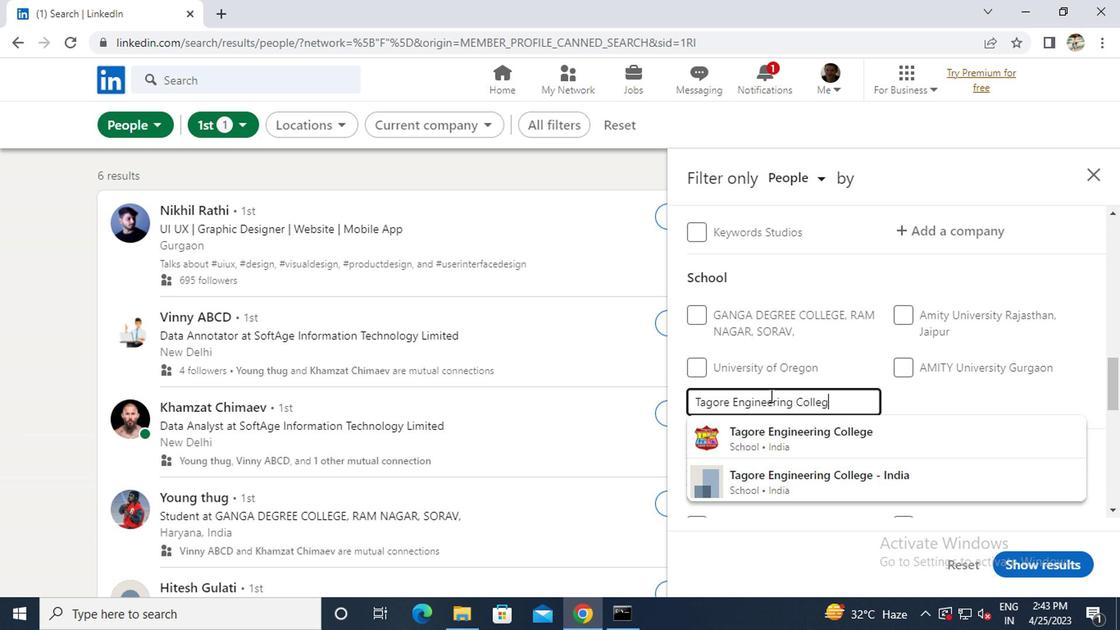 
Action: Mouse moved to (679, 435)
Screenshot: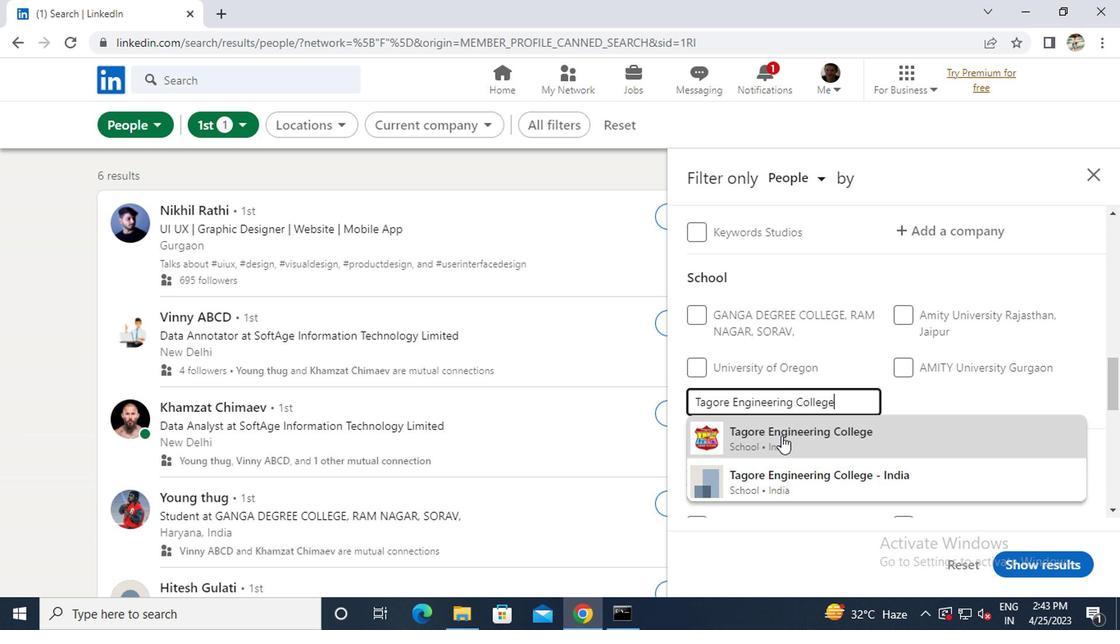 
Action: Mouse pressed left at (679, 435)
Screenshot: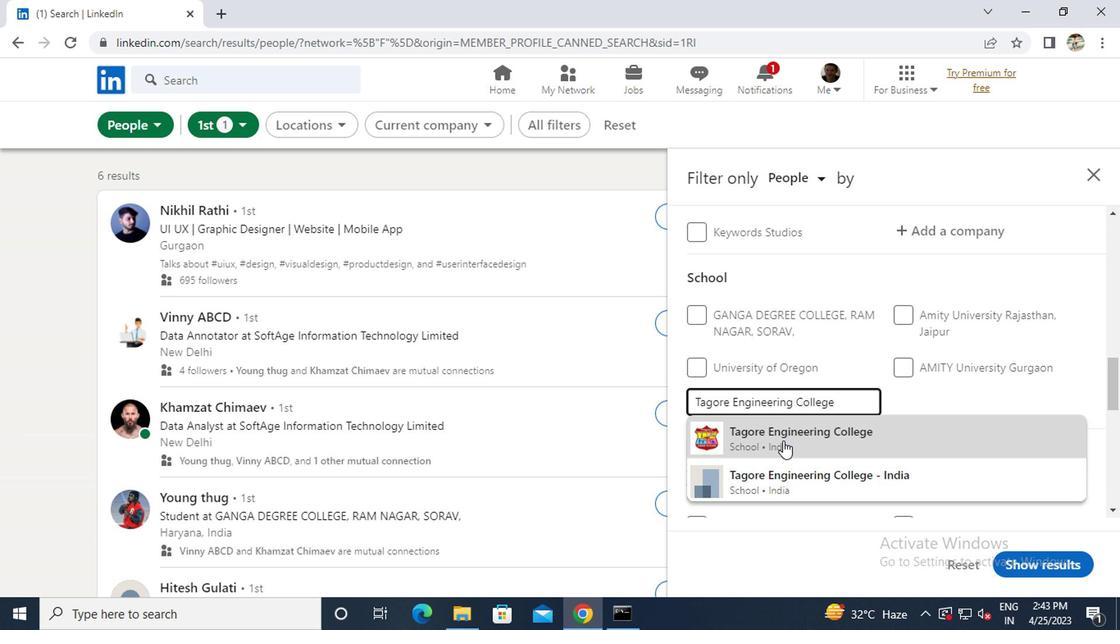 
Action: Mouse scrolled (679, 435) with delta (0, 0)
Screenshot: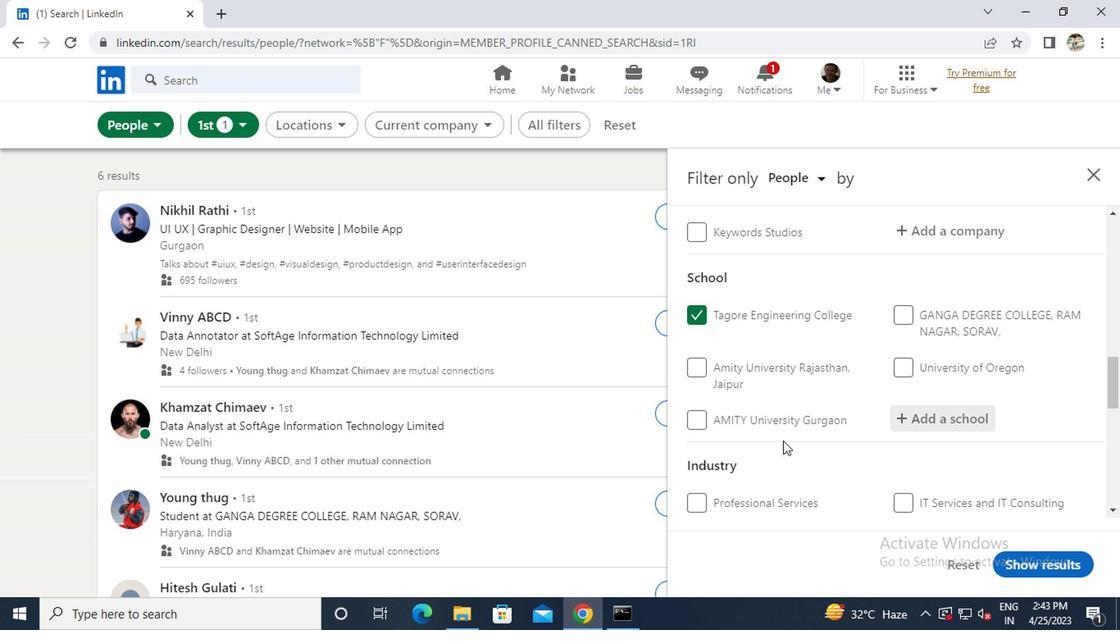 
Action: Mouse scrolled (679, 435) with delta (0, 0)
Screenshot: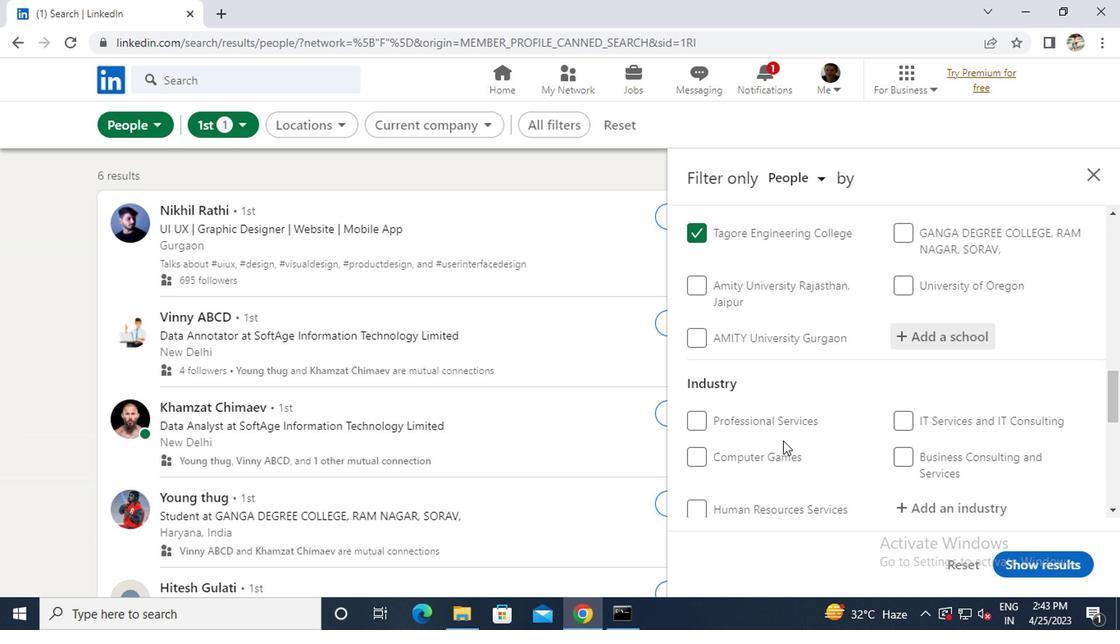 
Action: Mouse moved to (787, 427)
Screenshot: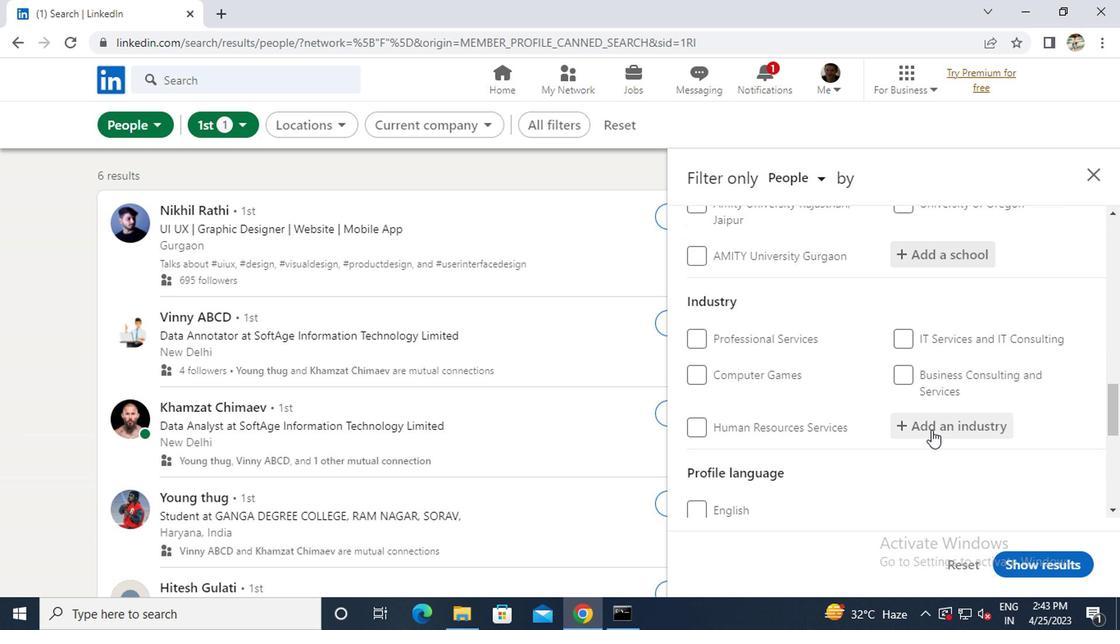 
Action: Mouse pressed left at (787, 427)
Screenshot: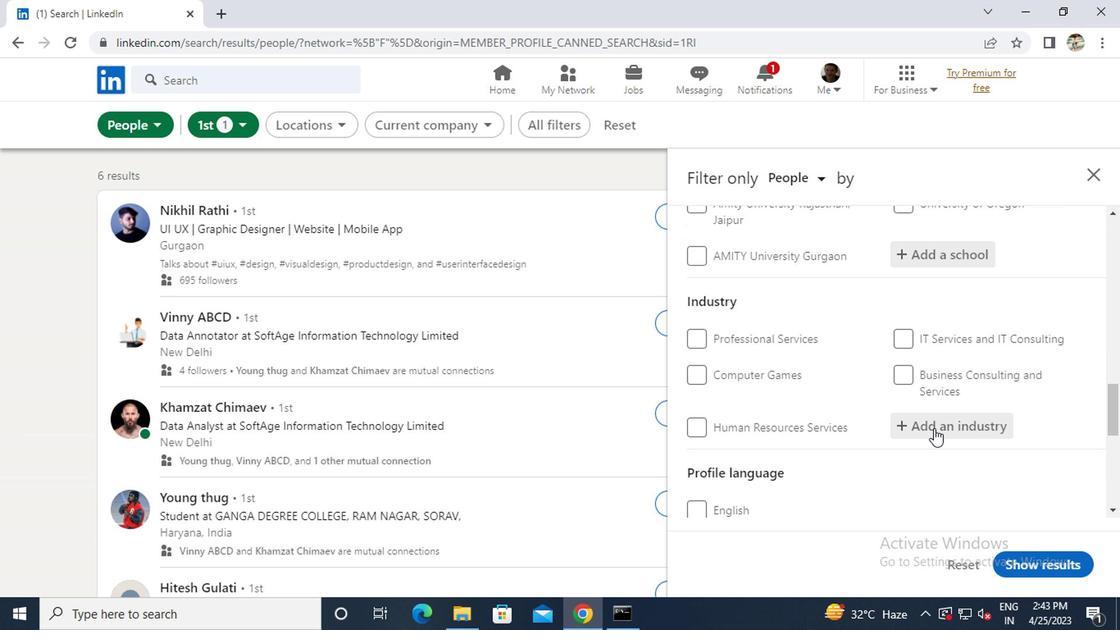 
Action: Key pressed <Key.caps_lock>M<Key.caps_lock>ILITARY<Key.space>AND<Key.space><Key.caps_lock>I<Key.caps_lock>NTERNATIONAL<Key.space><Key.caps_lock>A<Key.caps_lock>FFAIRS
Screenshot: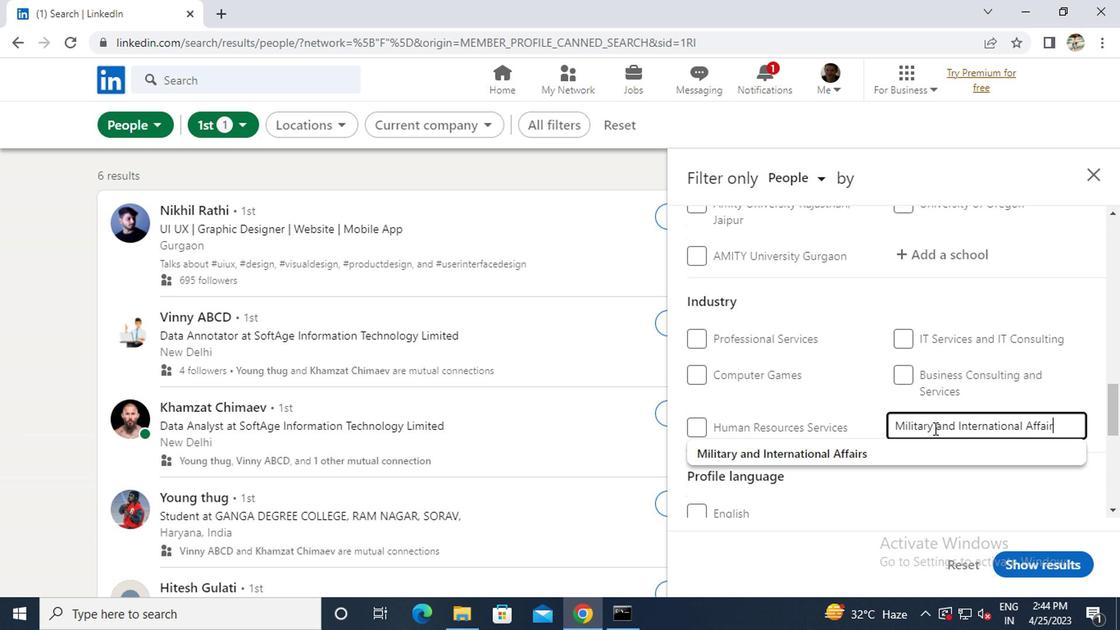 
Action: Mouse moved to (767, 445)
Screenshot: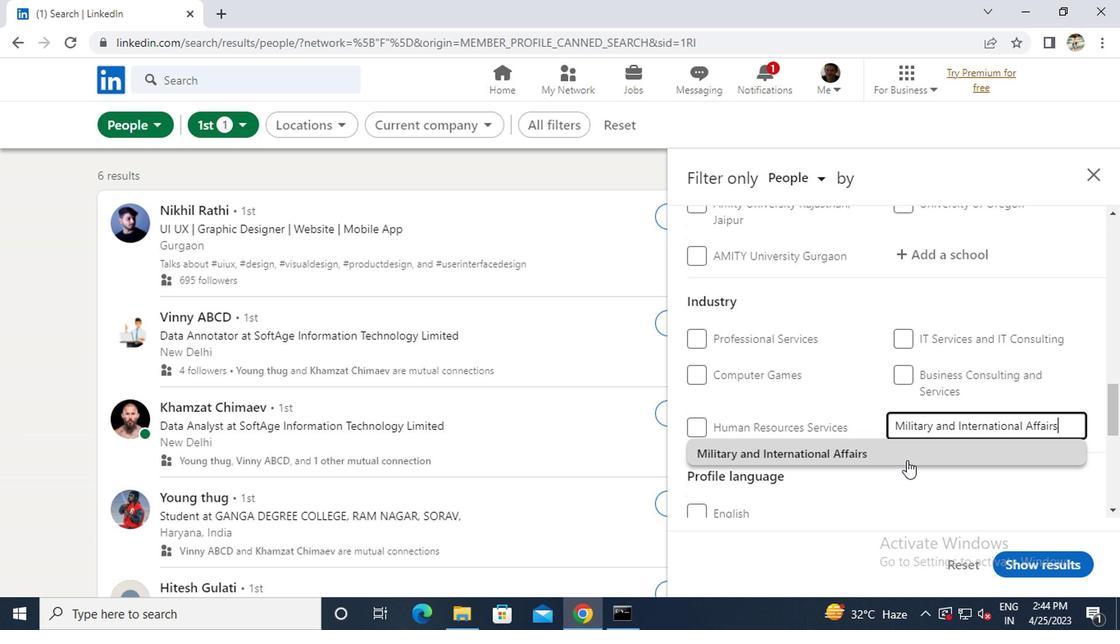 
Action: Mouse pressed left at (767, 445)
Screenshot: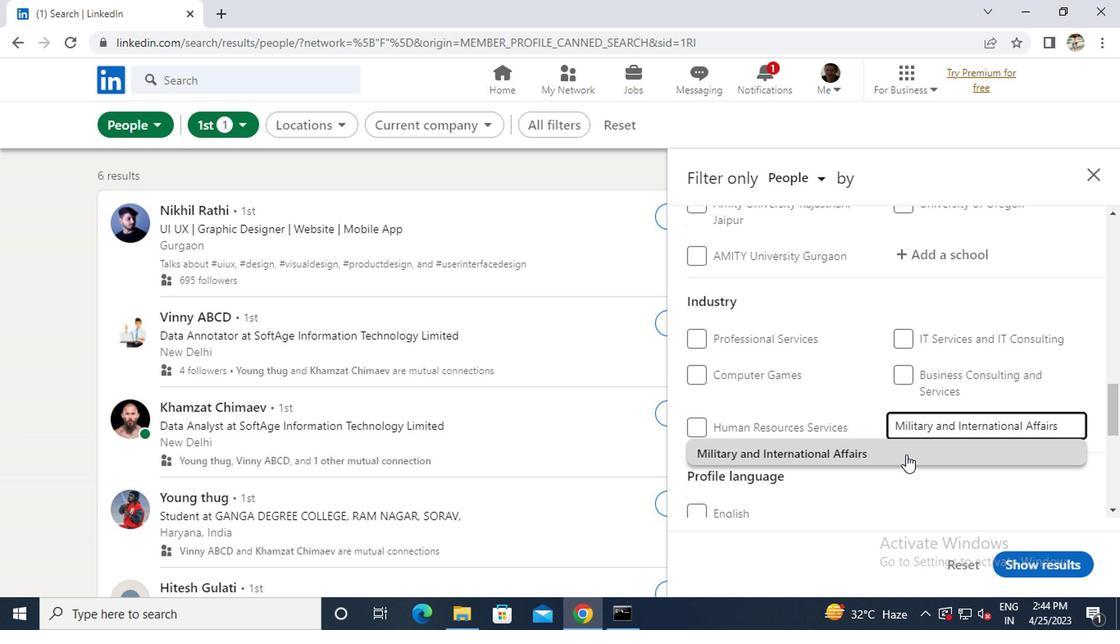 
Action: Mouse scrolled (767, 445) with delta (0, 0)
Screenshot: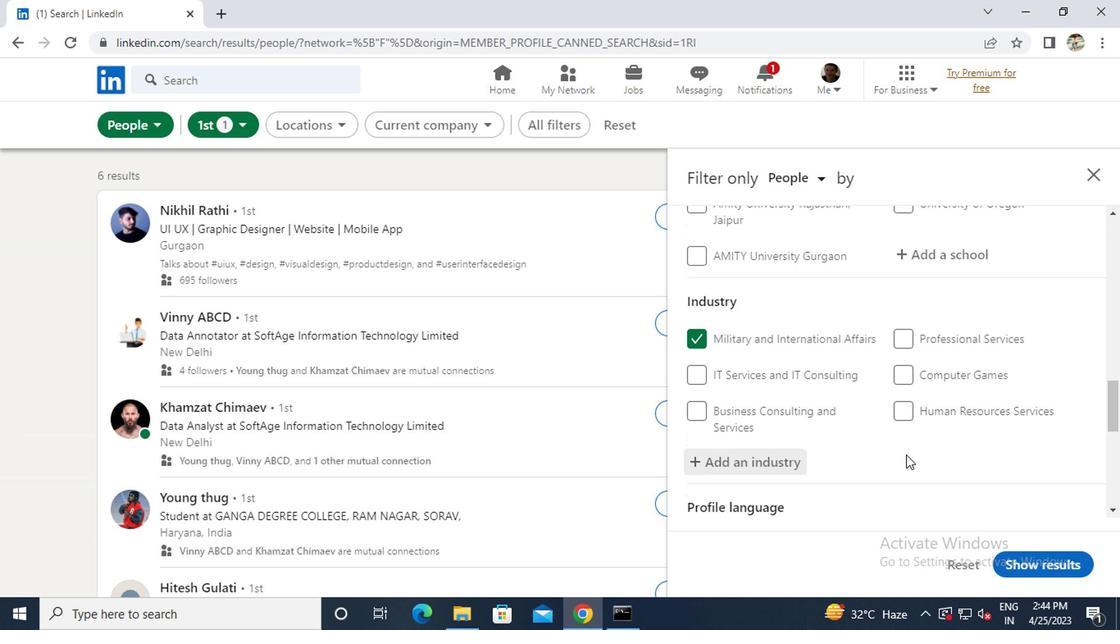 
Action: Mouse scrolled (767, 445) with delta (0, 0)
Screenshot: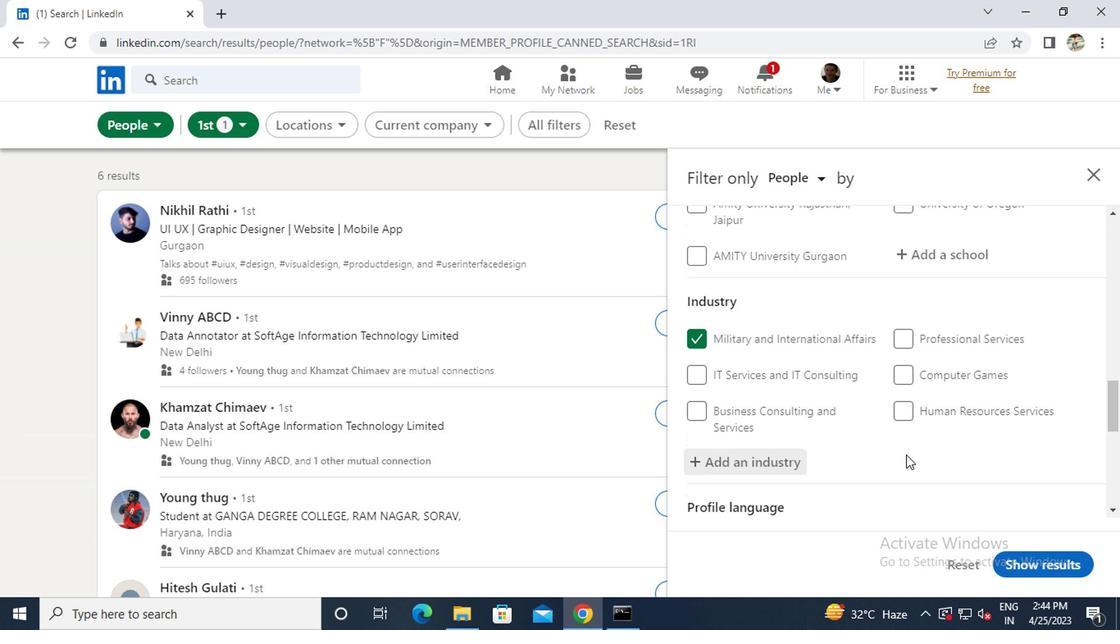 
Action: Mouse scrolled (767, 445) with delta (0, 0)
Screenshot: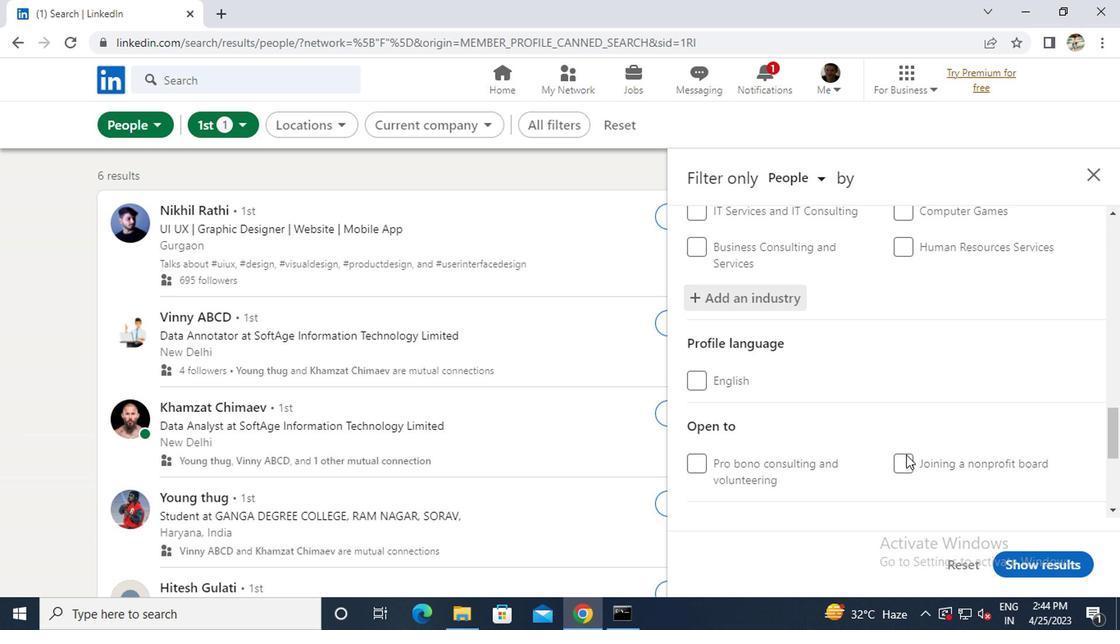 
Action: Mouse scrolled (767, 445) with delta (0, 0)
Screenshot: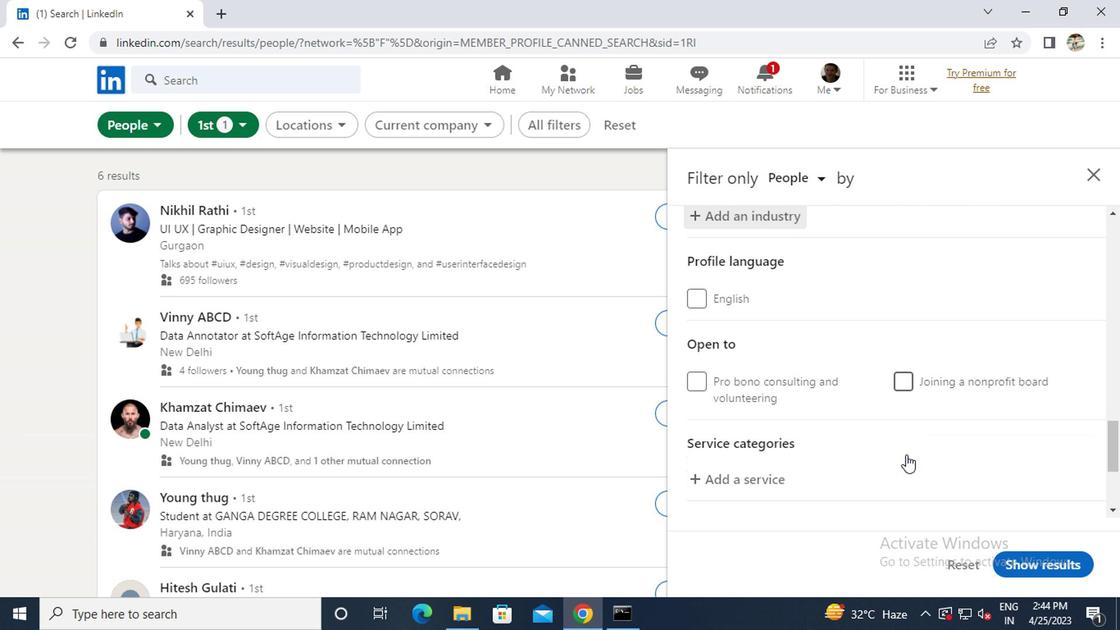 
Action: Mouse moved to (679, 403)
Screenshot: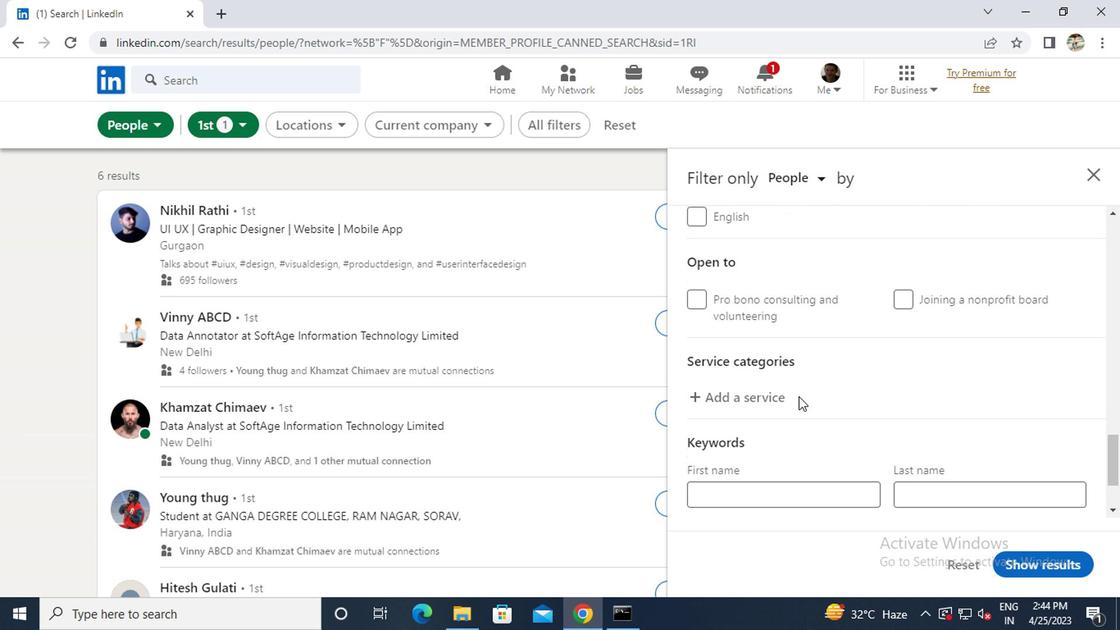
Action: Mouse pressed left at (679, 403)
Screenshot: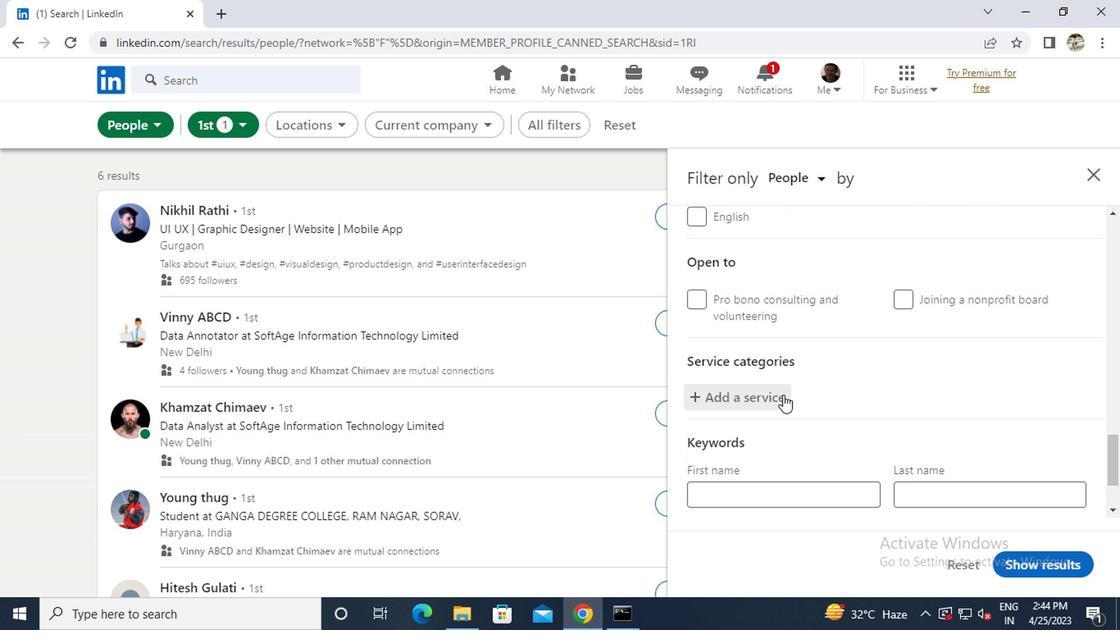 
Action: Key pressed <Key.caps_lock>E<Key.caps_lock>VENT<Key.space><Key.caps_lock>P<Key.caps_lock>HOTOGRAPHY
Screenshot: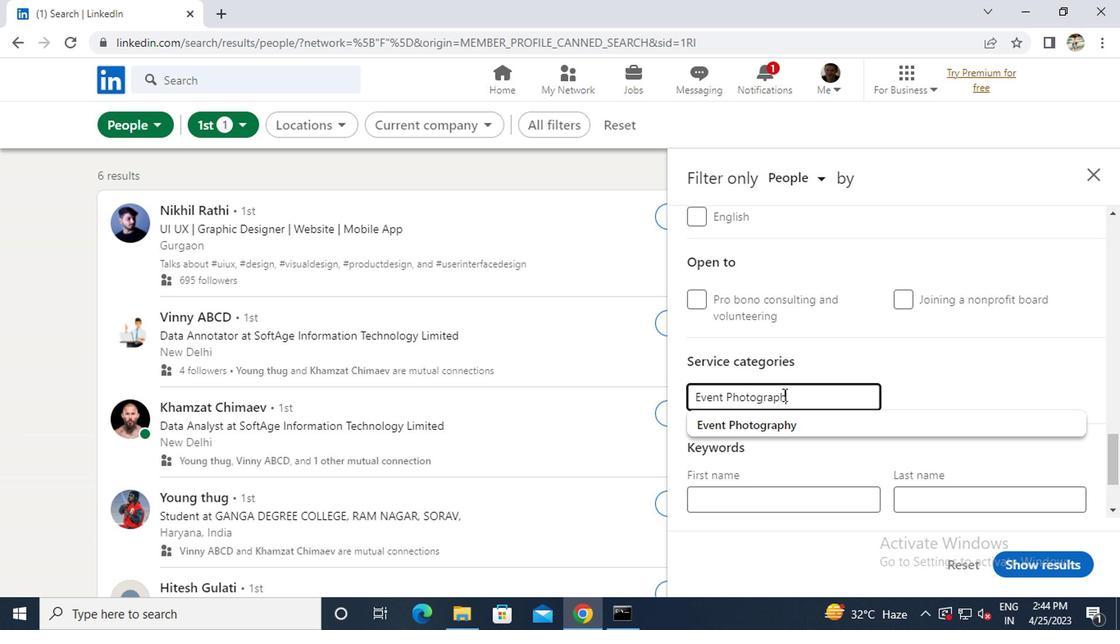 
Action: Mouse moved to (681, 428)
Screenshot: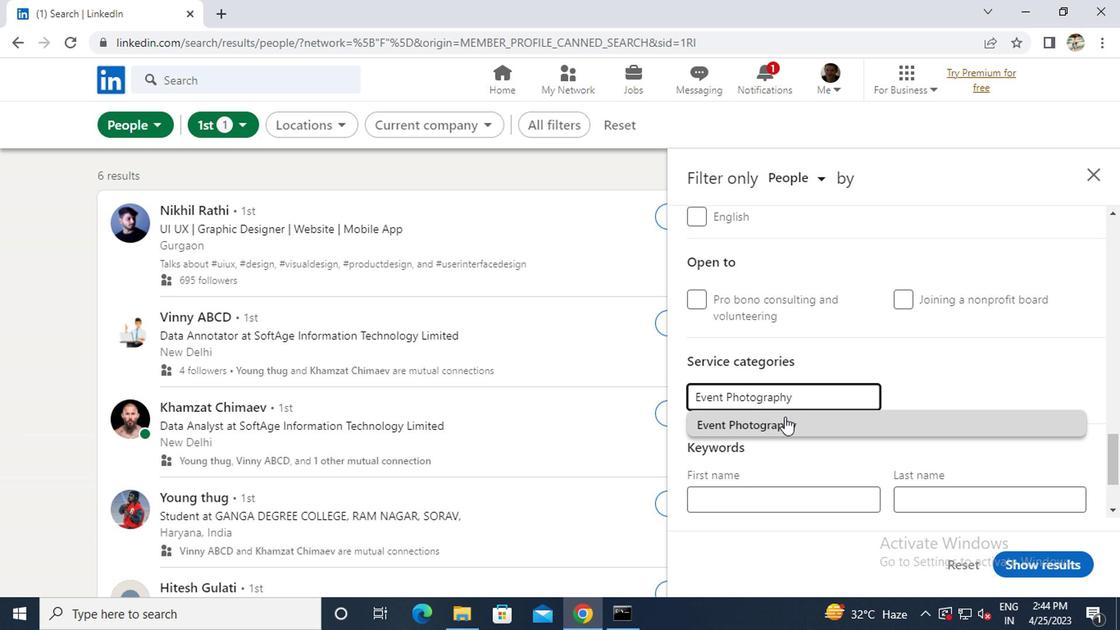 
Action: Mouse pressed left at (681, 428)
Screenshot: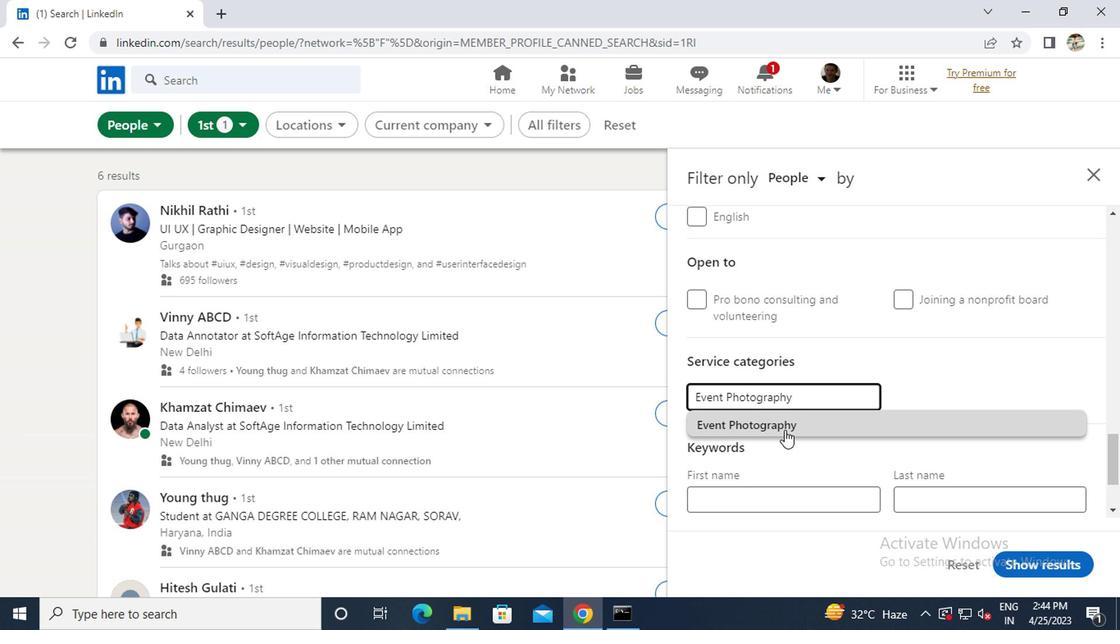 
Action: Mouse scrolled (681, 427) with delta (0, 0)
Screenshot: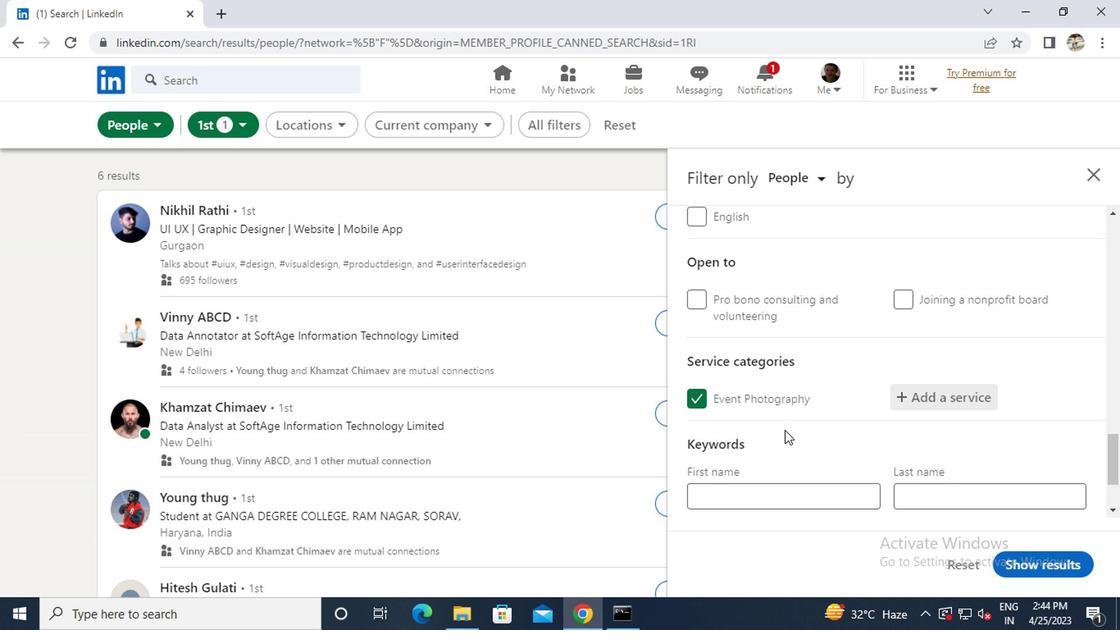 
Action: Mouse scrolled (681, 427) with delta (0, 0)
Screenshot: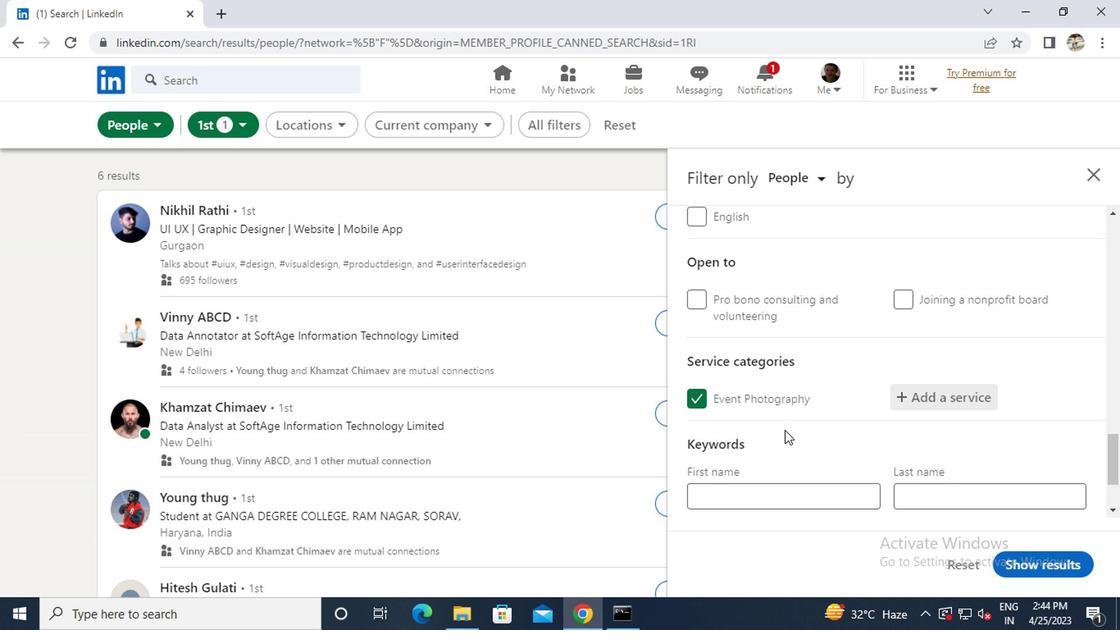 
Action: Mouse moved to (679, 435)
Screenshot: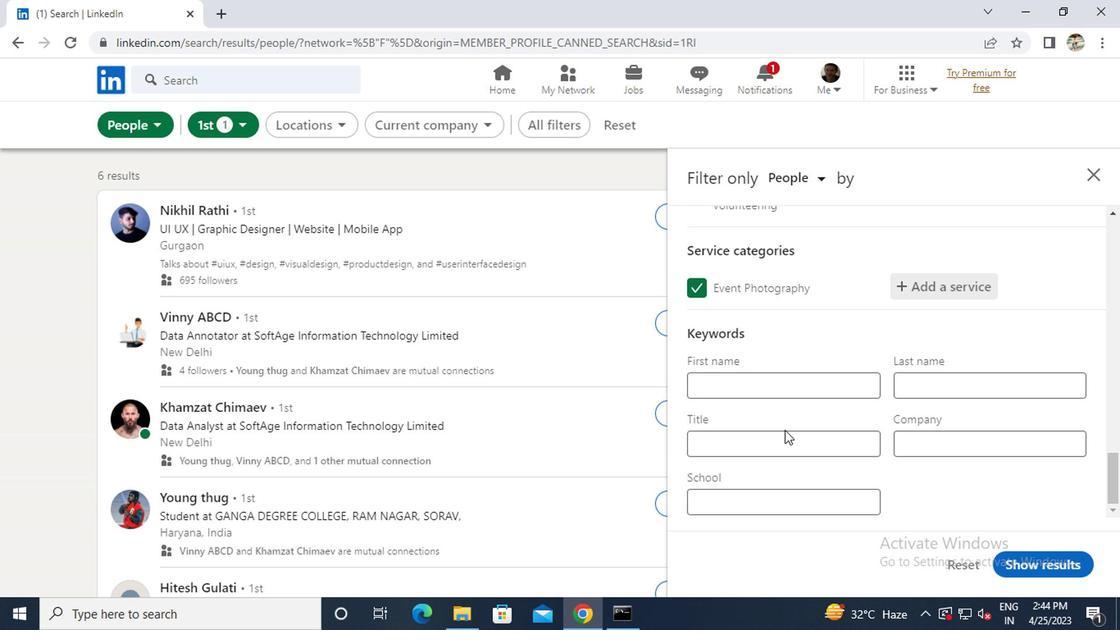 
Action: Mouse pressed left at (679, 435)
Screenshot: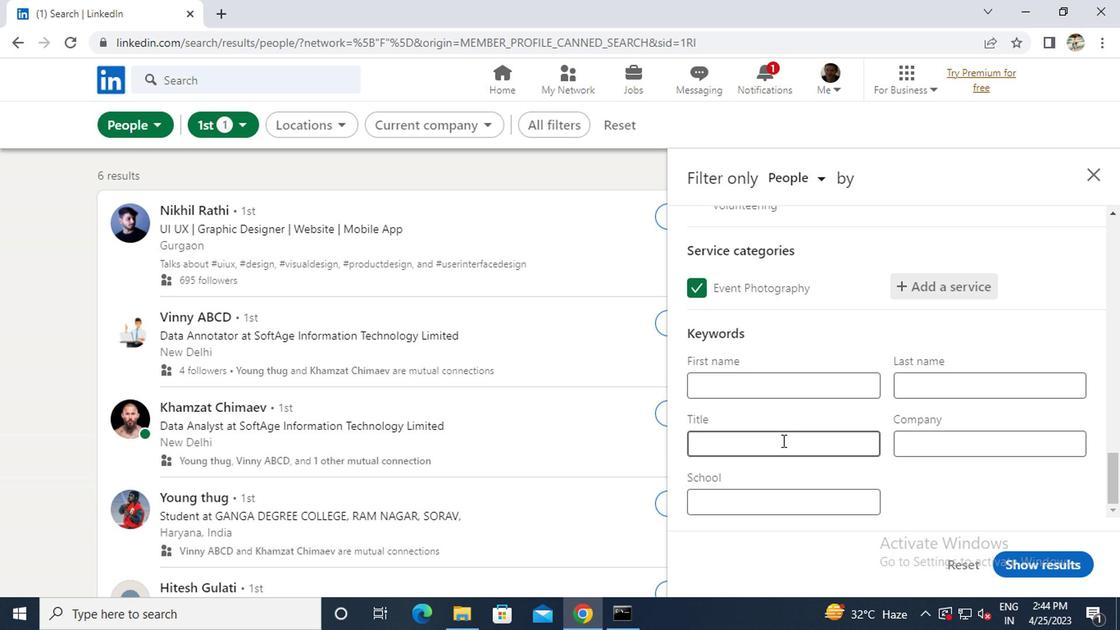 
Action: Key pressed <Key.caps_lock>B<Key.caps_lock>P<Key.backspace>OILERMAKER
Screenshot: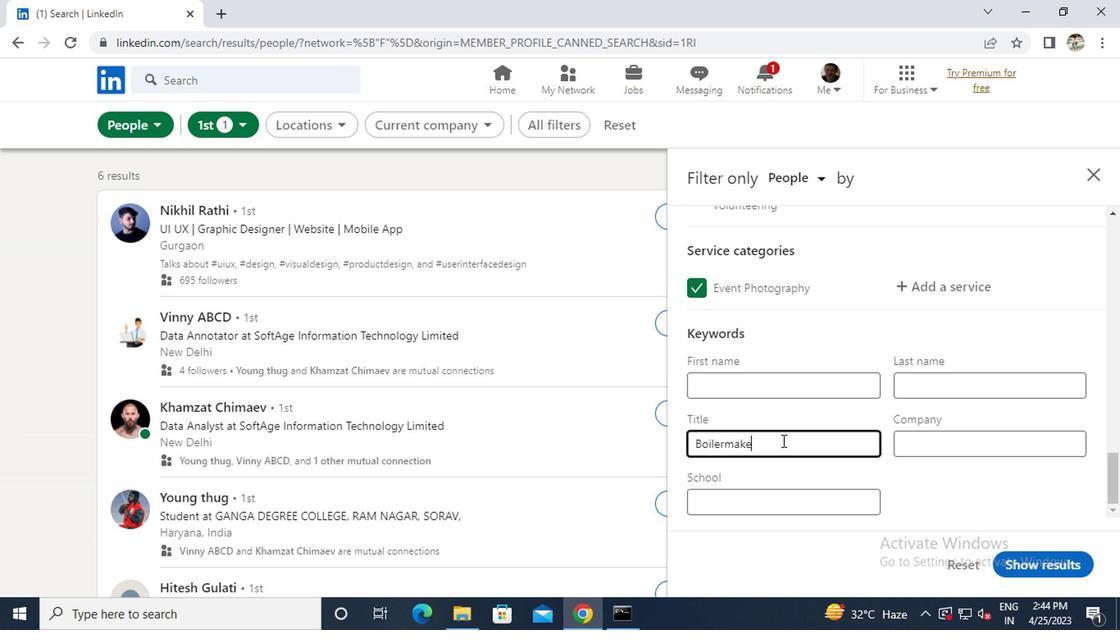 
Action: Mouse moved to (846, 518)
Screenshot: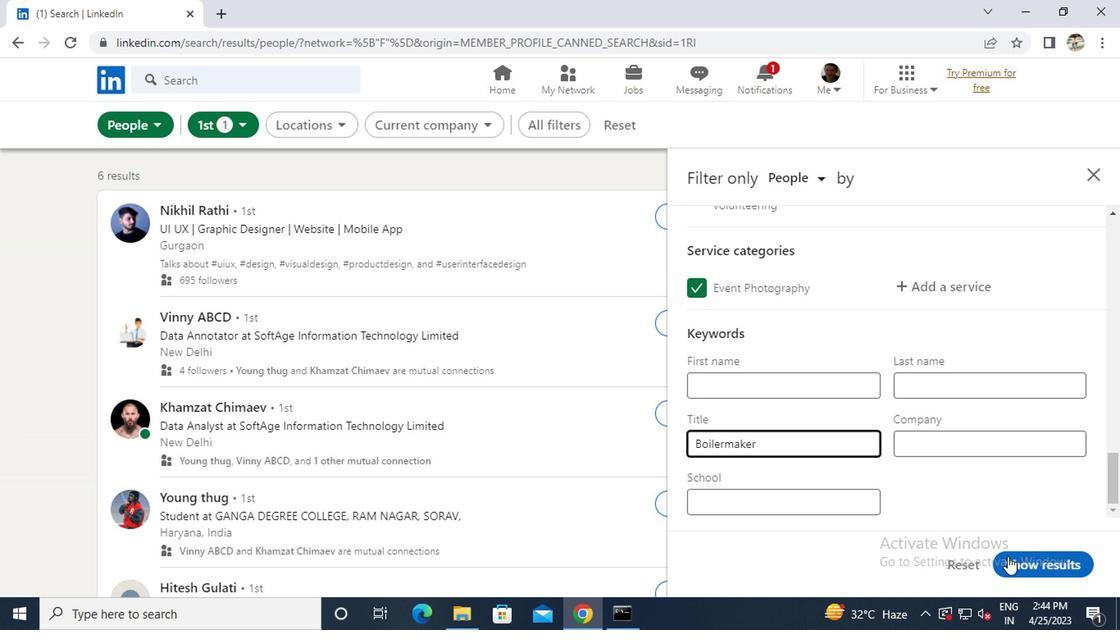 
Action: Mouse pressed left at (846, 518)
Screenshot: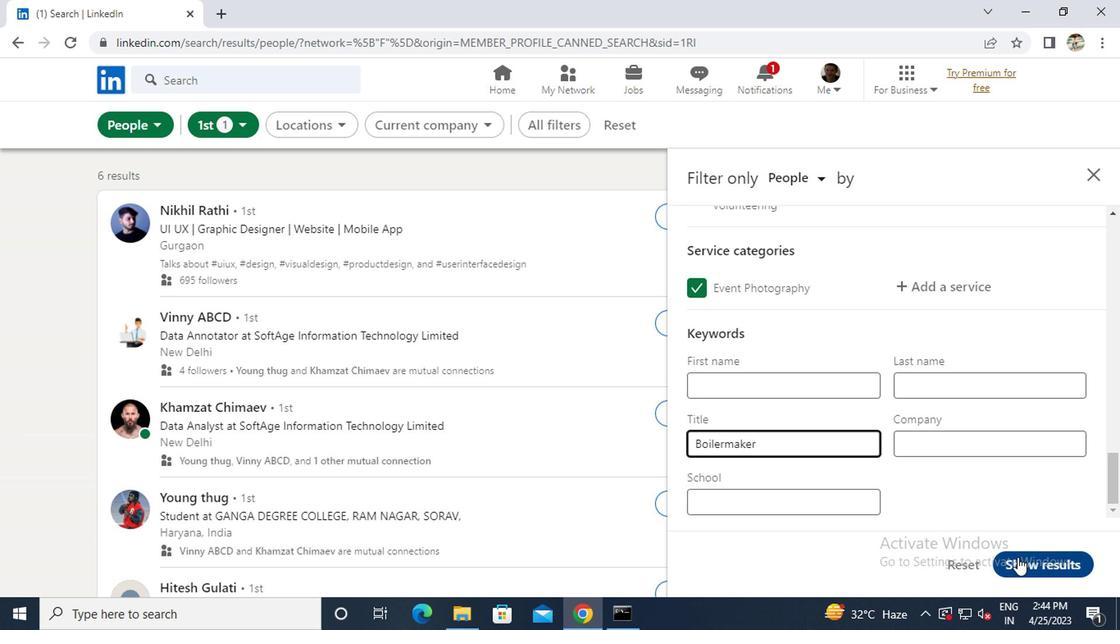 
